 Task: Research Airbnb accommodation in Takum, Nigeria from 12th  December, 2023 to 15th December, 2023 for 3 adults.2 bedrooms having 3 beds and 1 bathroom. Property type can be flat. Look for 5 properties as per requirement.
Action: Mouse moved to (503, 92)
Screenshot: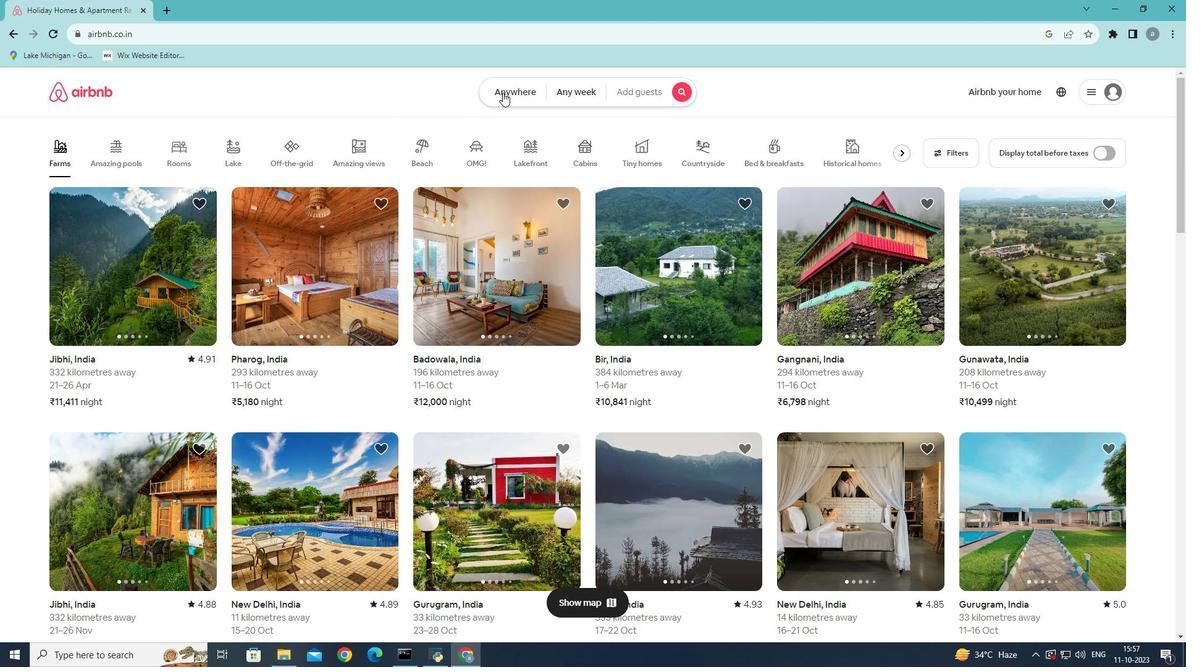 
Action: Mouse pressed left at (503, 92)
Screenshot: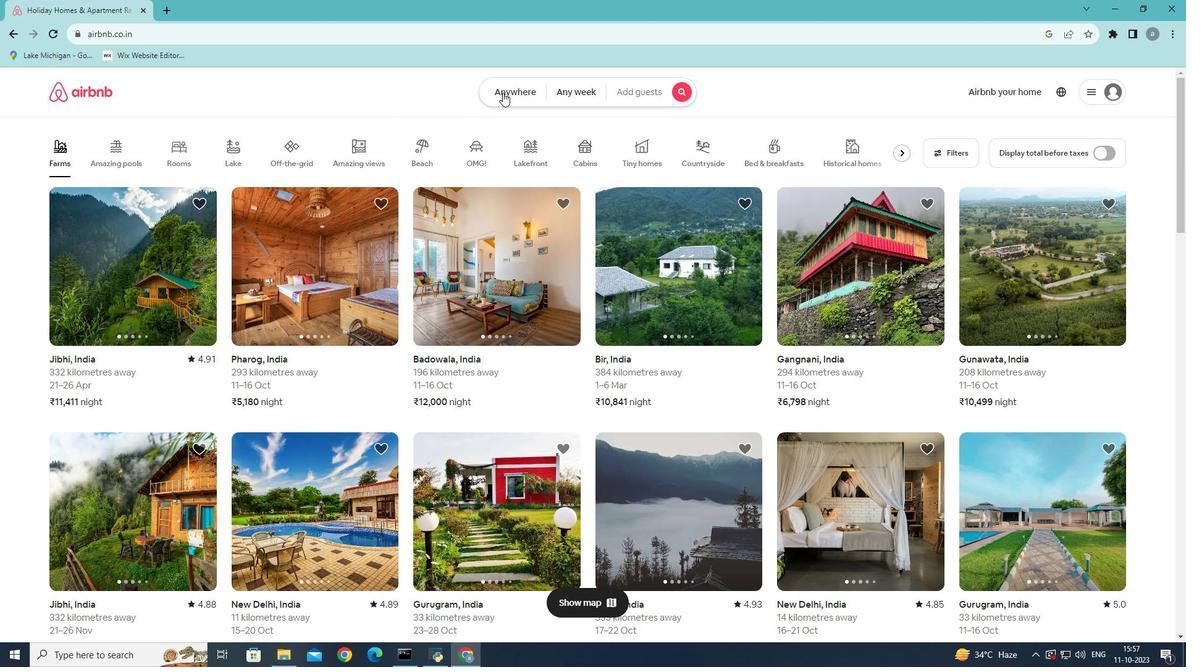 
Action: Mouse moved to (370, 144)
Screenshot: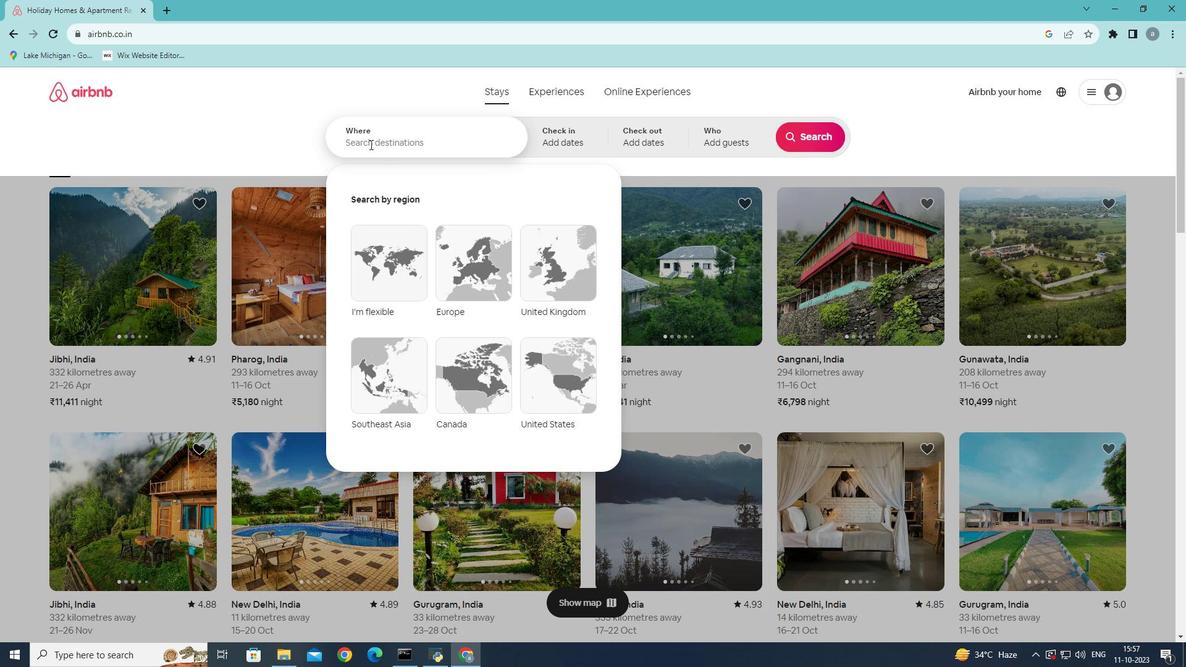 
Action: Mouse pressed left at (370, 144)
Screenshot: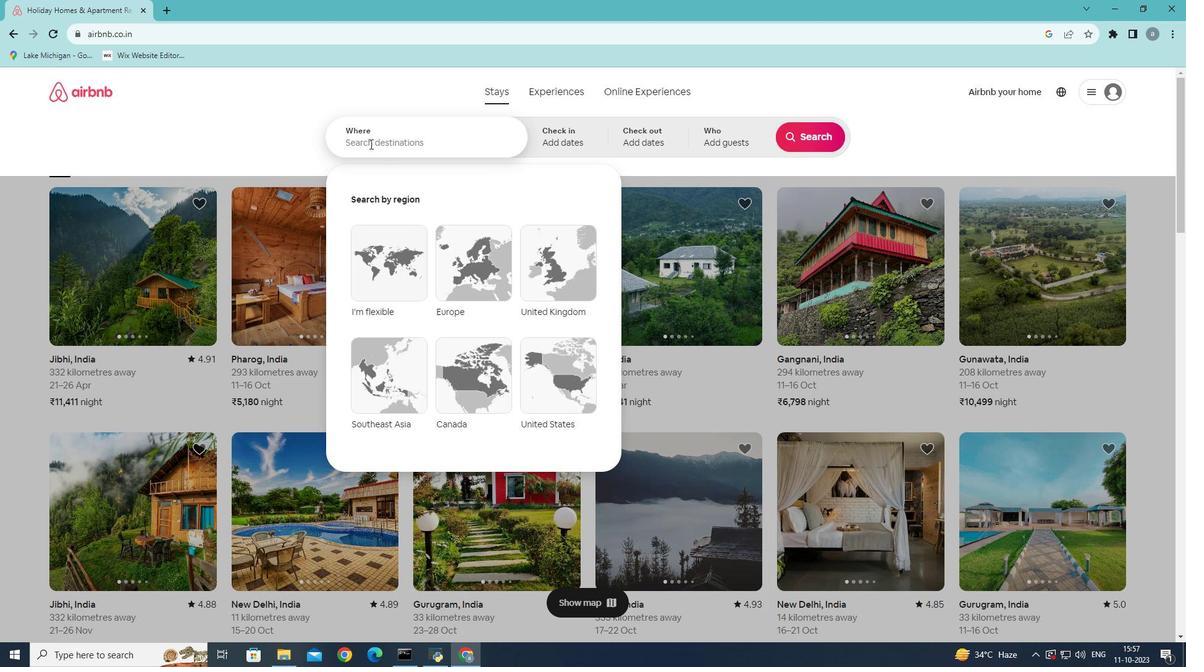 
Action: Mouse moved to (407, 163)
Screenshot: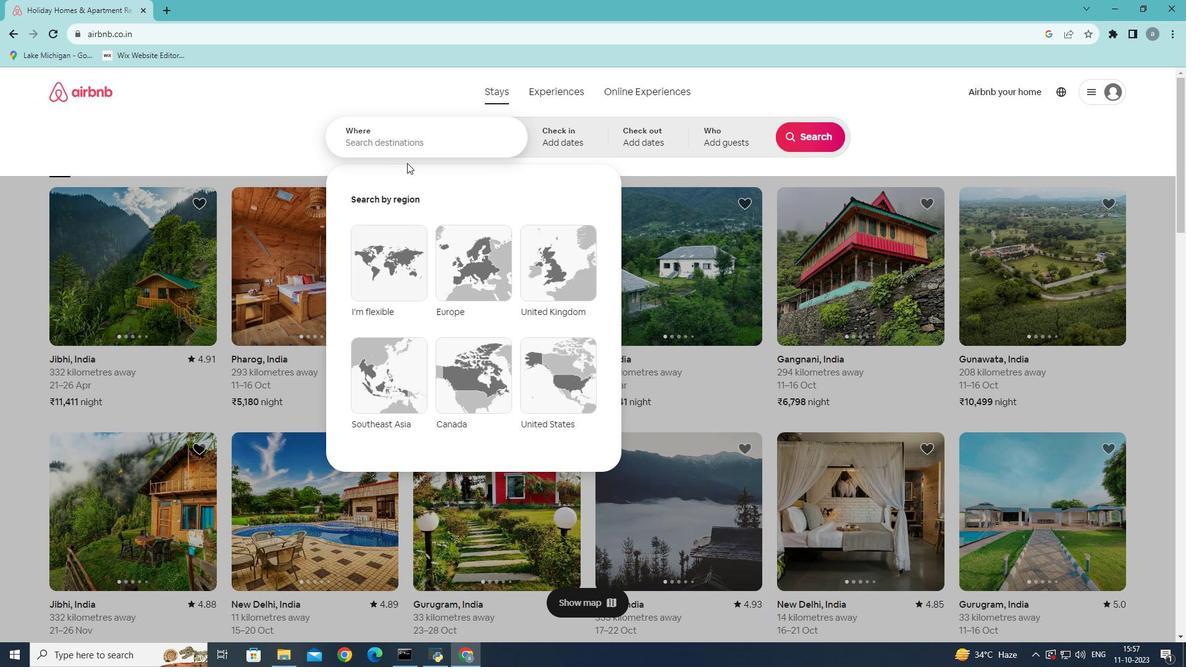 
Action: Key pressed <Key.shift><Key.shift><Key.shift><Key.shift><Key.shift><Key.shift><Key.shift><Key.shift><Key.shift><Key.shift><Key.shift><Key.shift><Key.shift><Key.shift><Key.shift><Key.shift><Key.shift><Key.shift><Key.shift><Key.shift><Key.shift><Key.shift>Takum,<Key.shift>Nigeri
Screenshot: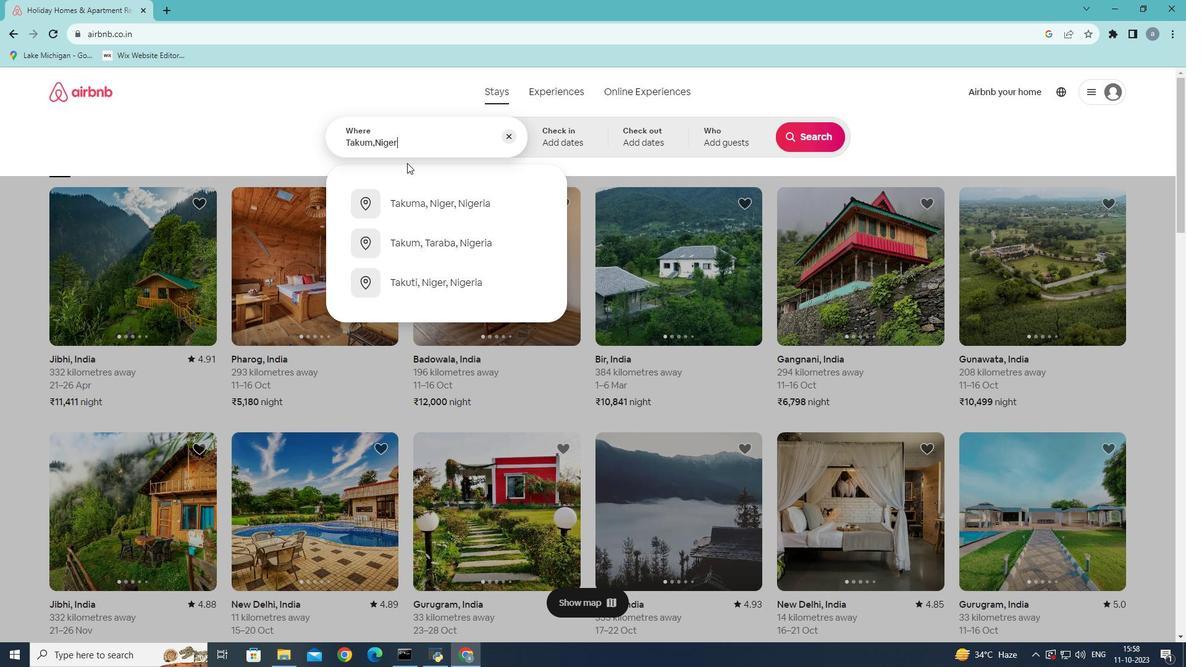
Action: Mouse moved to (444, 241)
Screenshot: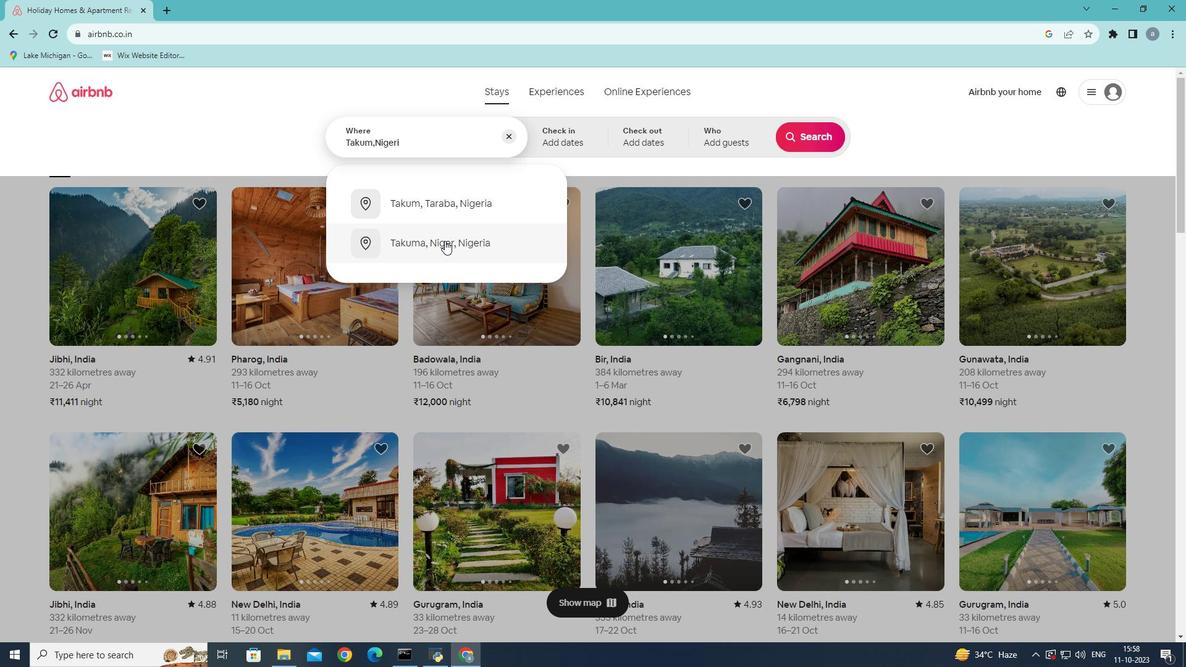 
Action: Mouse pressed left at (444, 241)
Screenshot: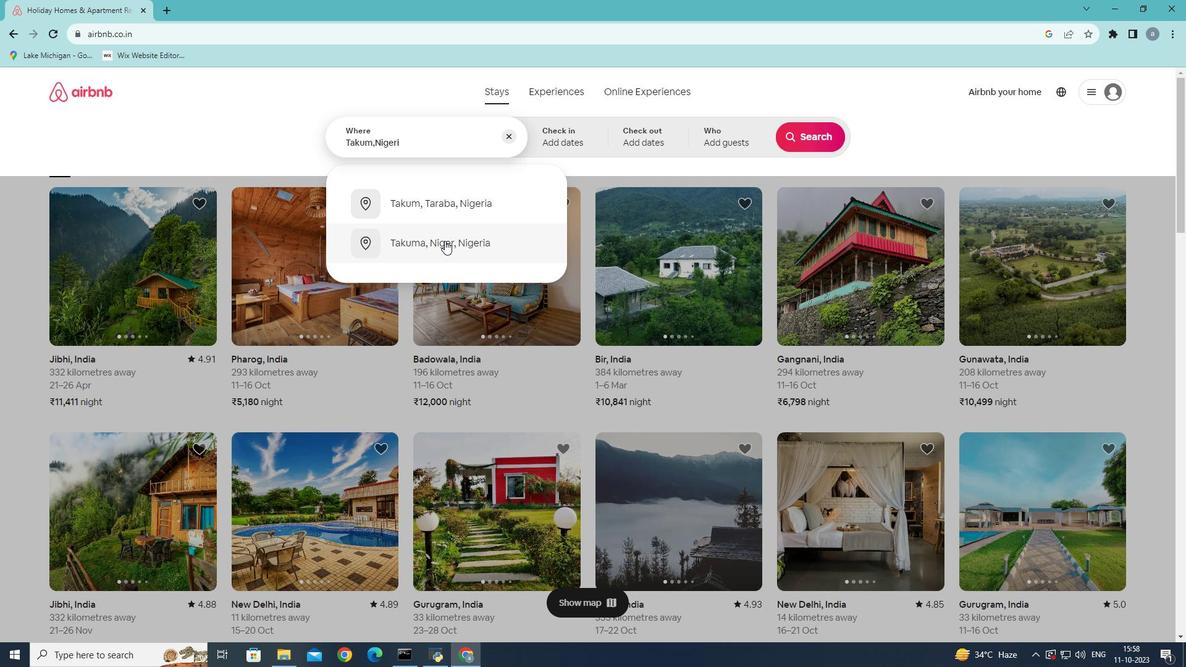 
Action: Mouse moved to (808, 233)
Screenshot: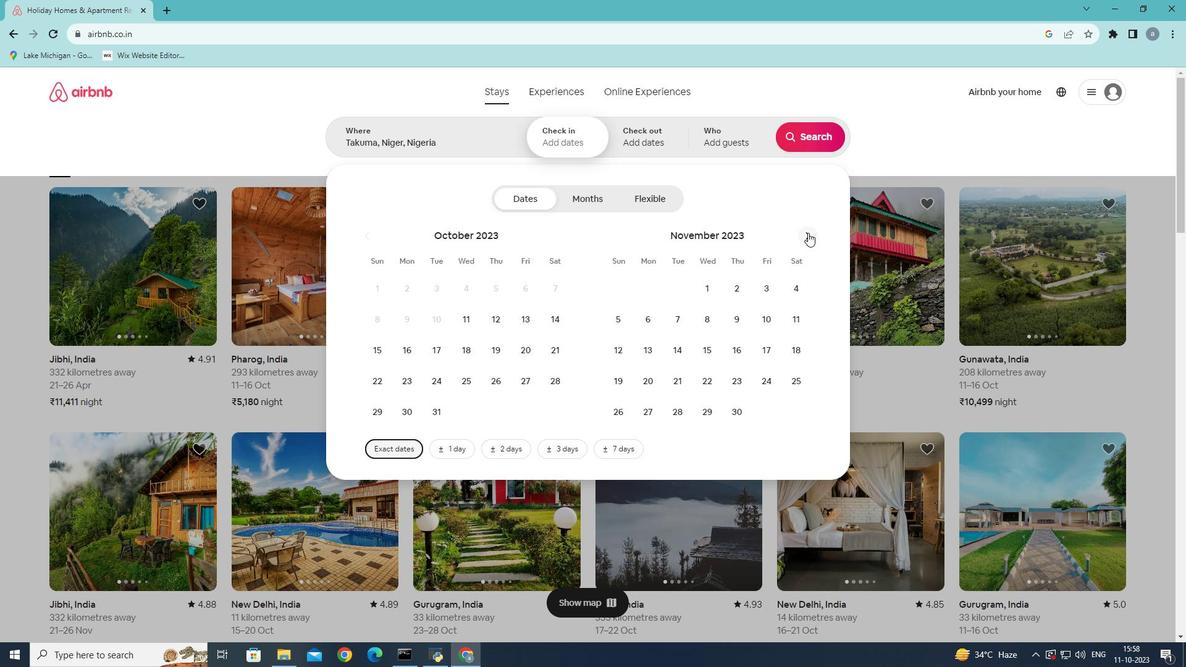 
Action: Mouse pressed left at (808, 233)
Screenshot: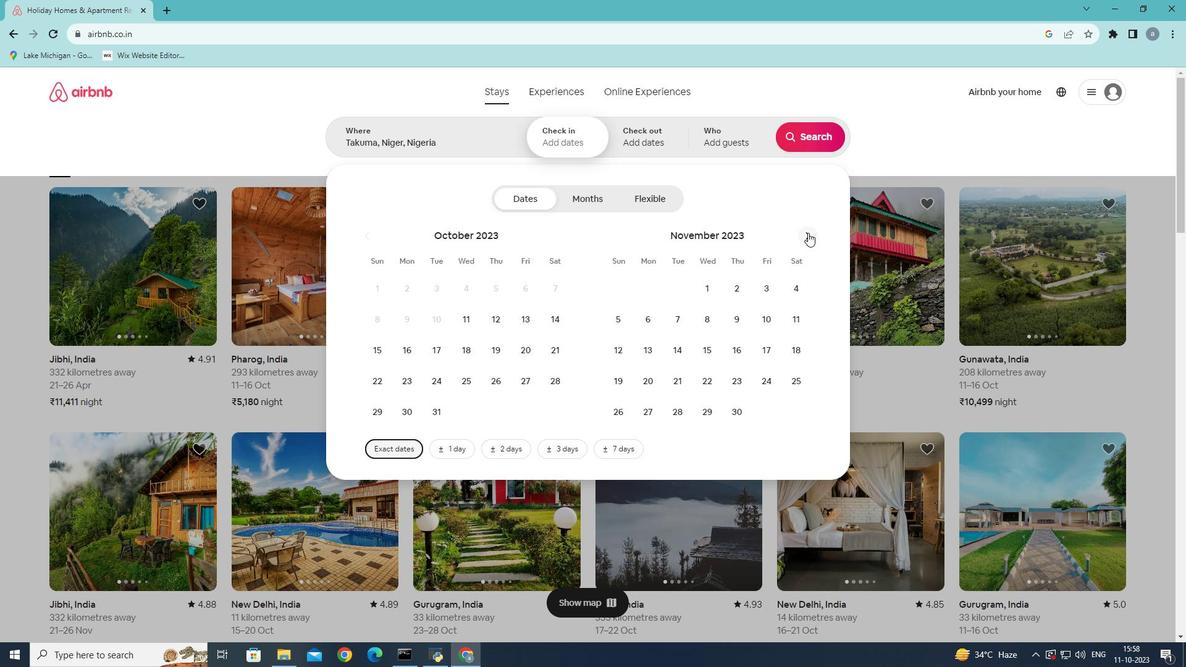 
Action: Mouse moved to (674, 349)
Screenshot: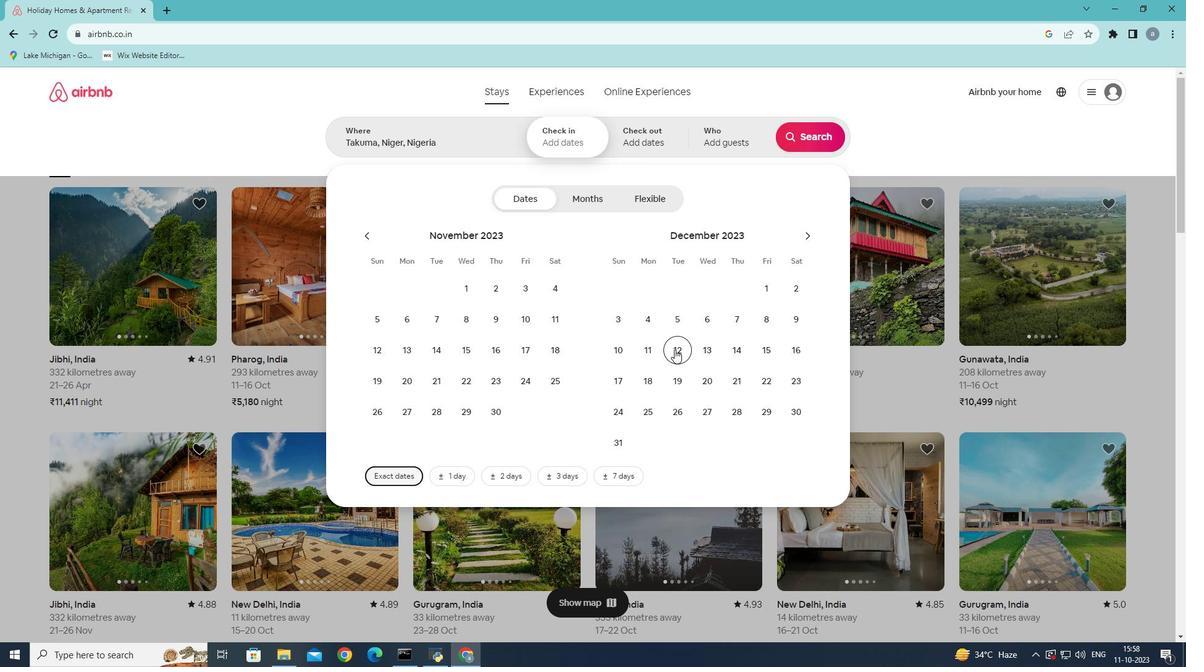 
Action: Mouse pressed left at (674, 349)
Screenshot: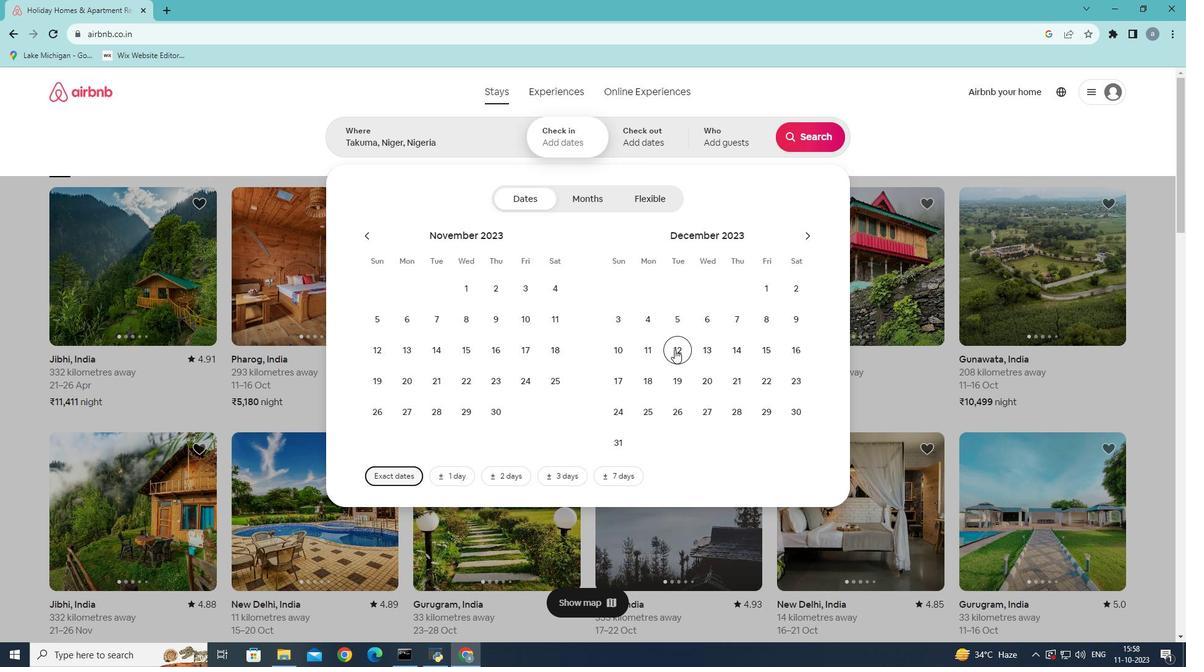 
Action: Mouse moved to (761, 347)
Screenshot: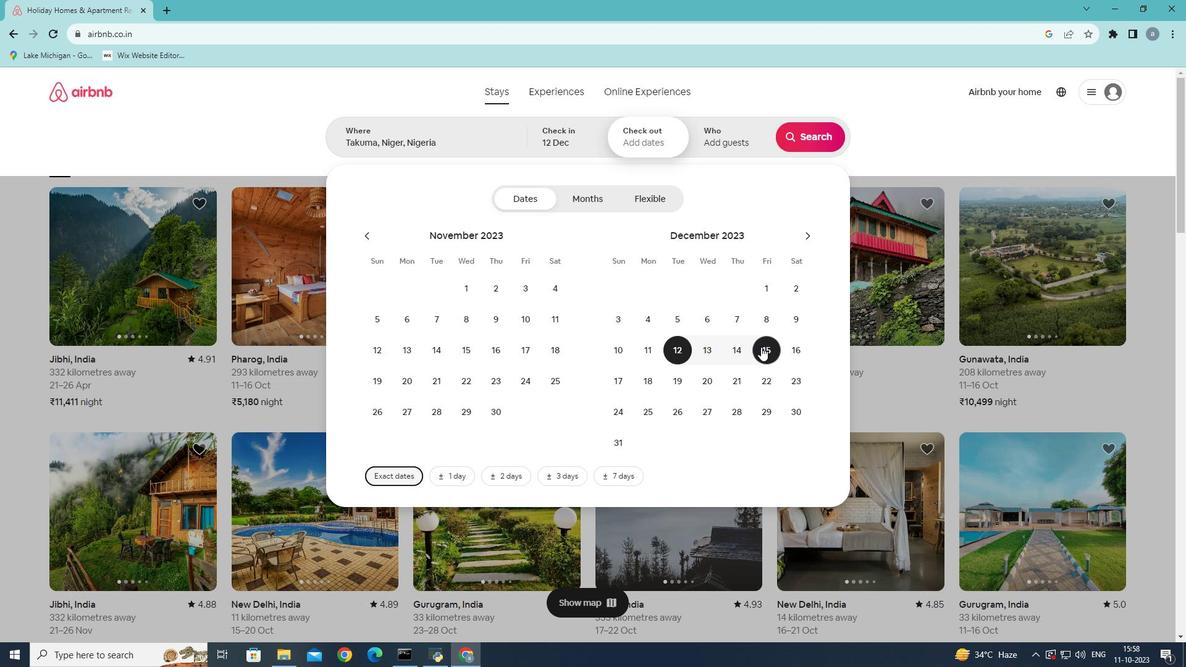 
Action: Mouse pressed left at (761, 347)
Screenshot: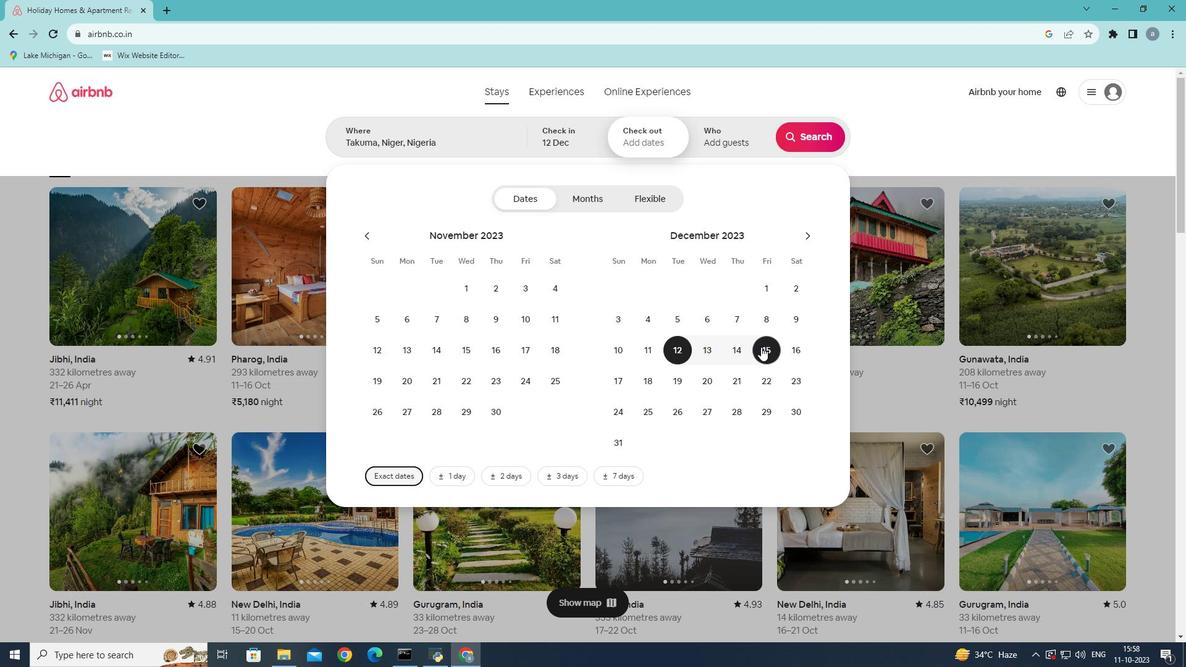 
Action: Mouse moved to (744, 145)
Screenshot: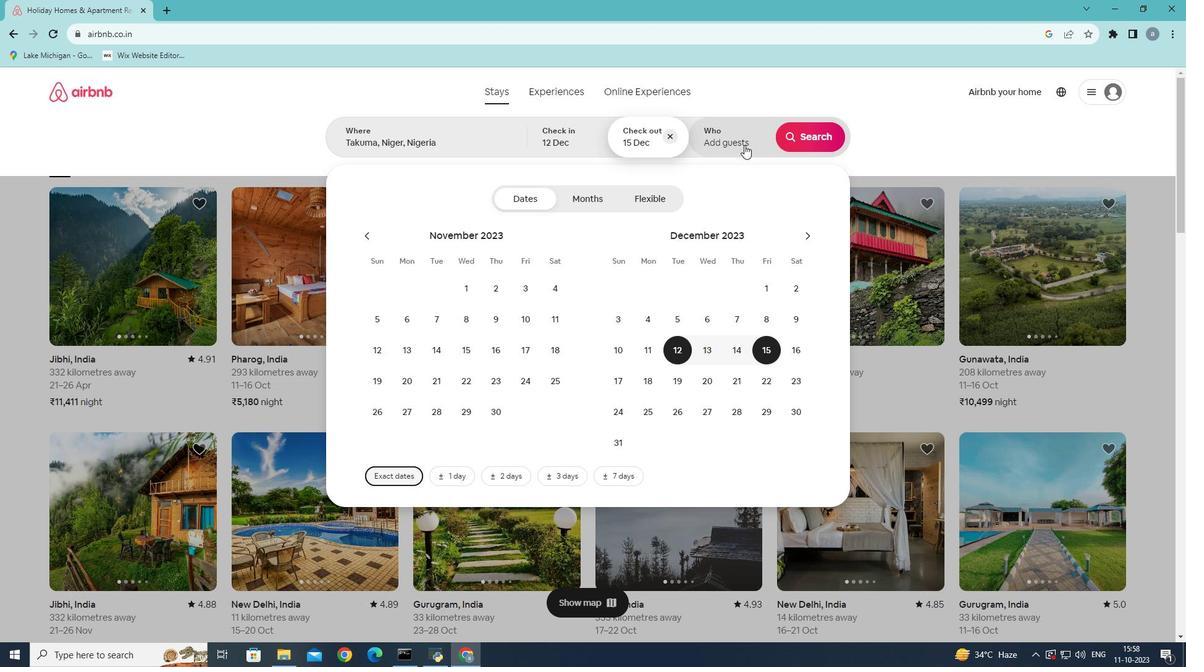 
Action: Mouse pressed left at (744, 145)
Screenshot: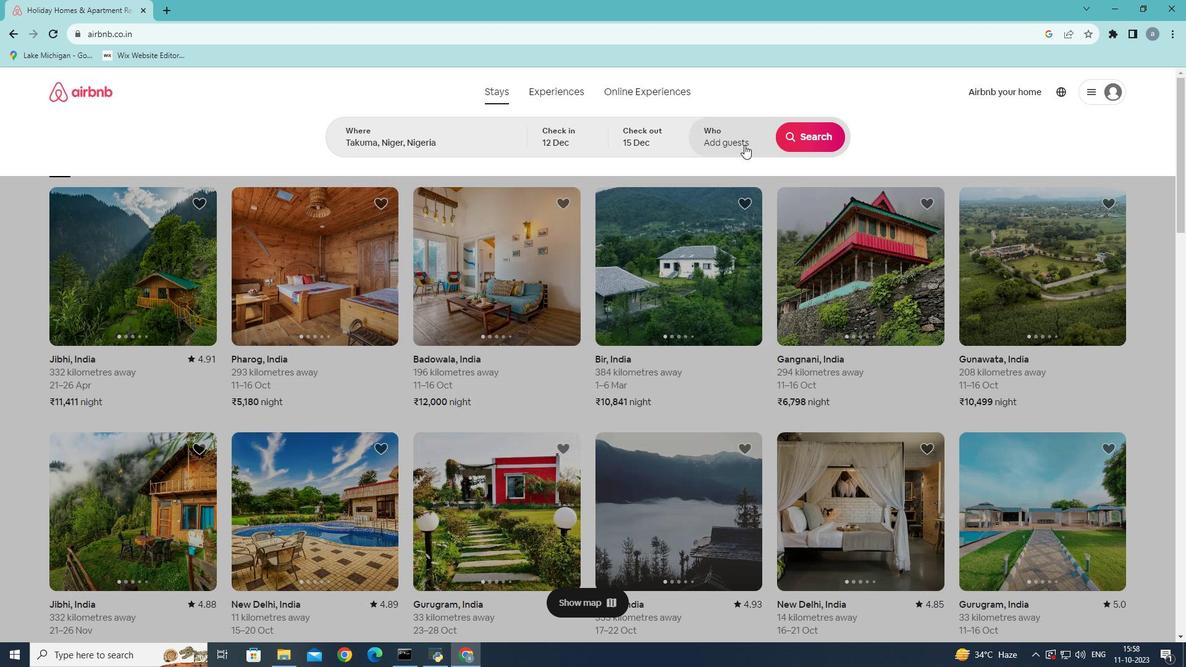 
Action: Mouse moved to (811, 199)
Screenshot: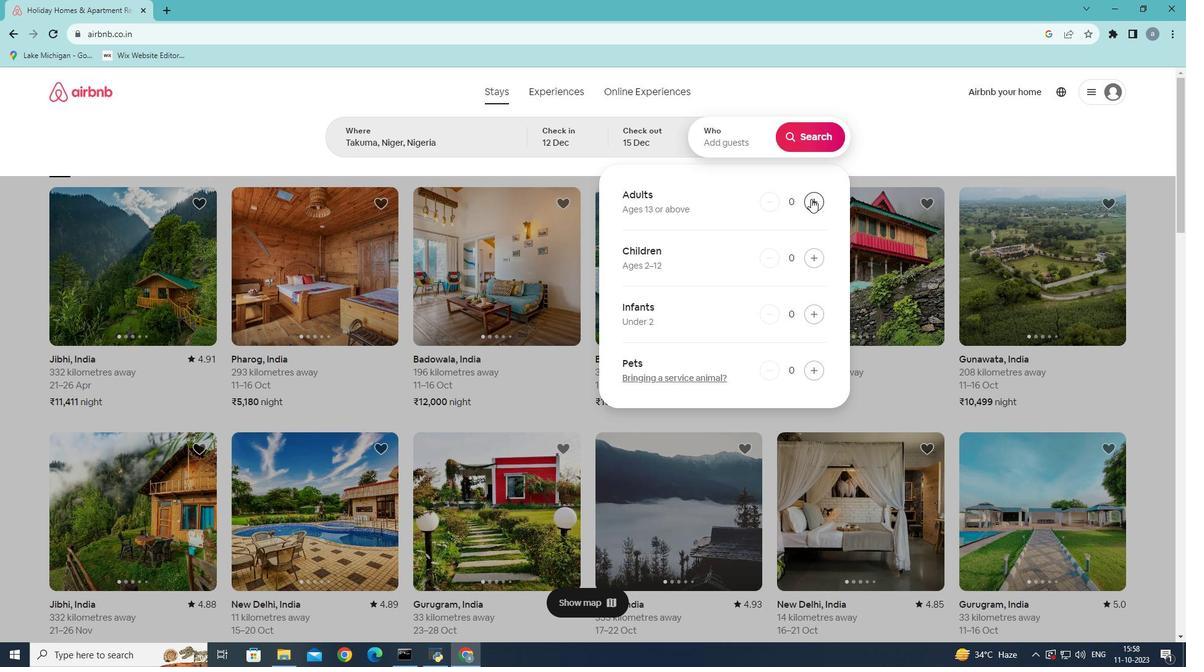 
Action: Mouse pressed left at (811, 199)
Screenshot: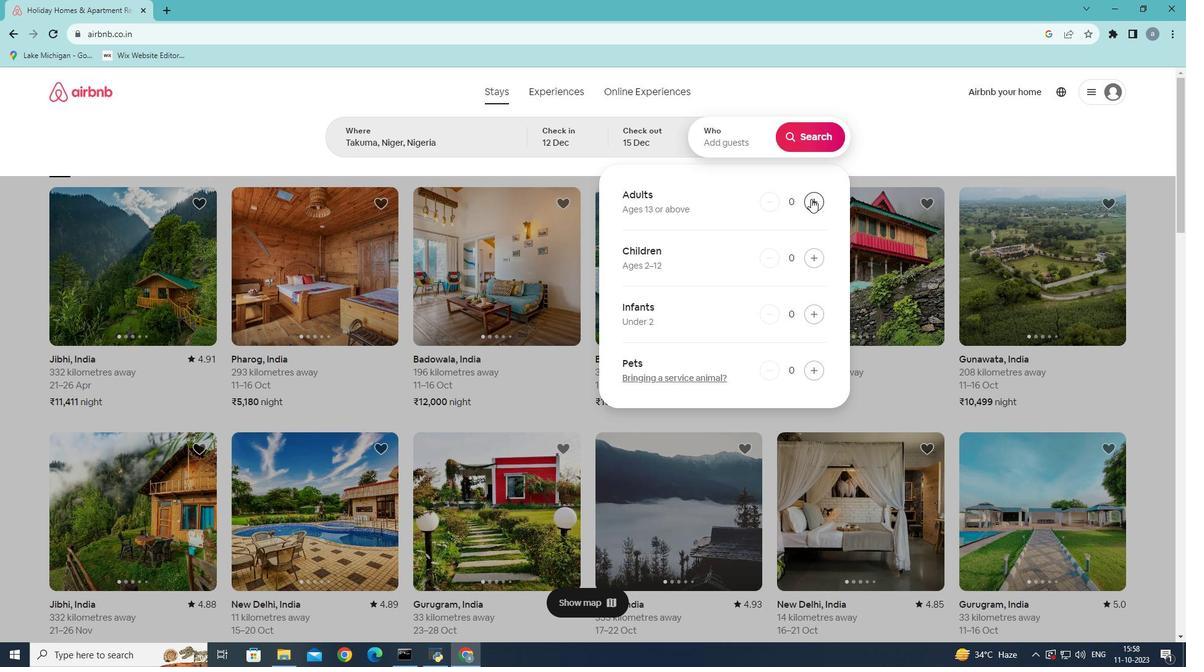 
Action: Mouse moved to (811, 199)
Screenshot: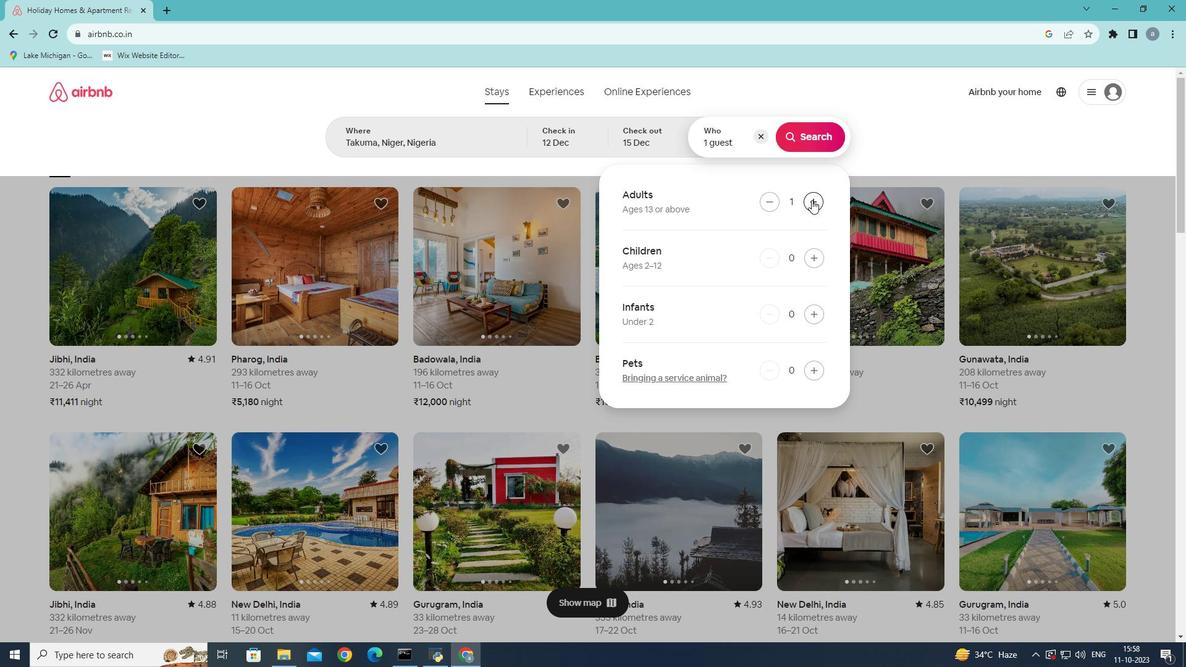 
Action: Mouse pressed left at (811, 199)
Screenshot: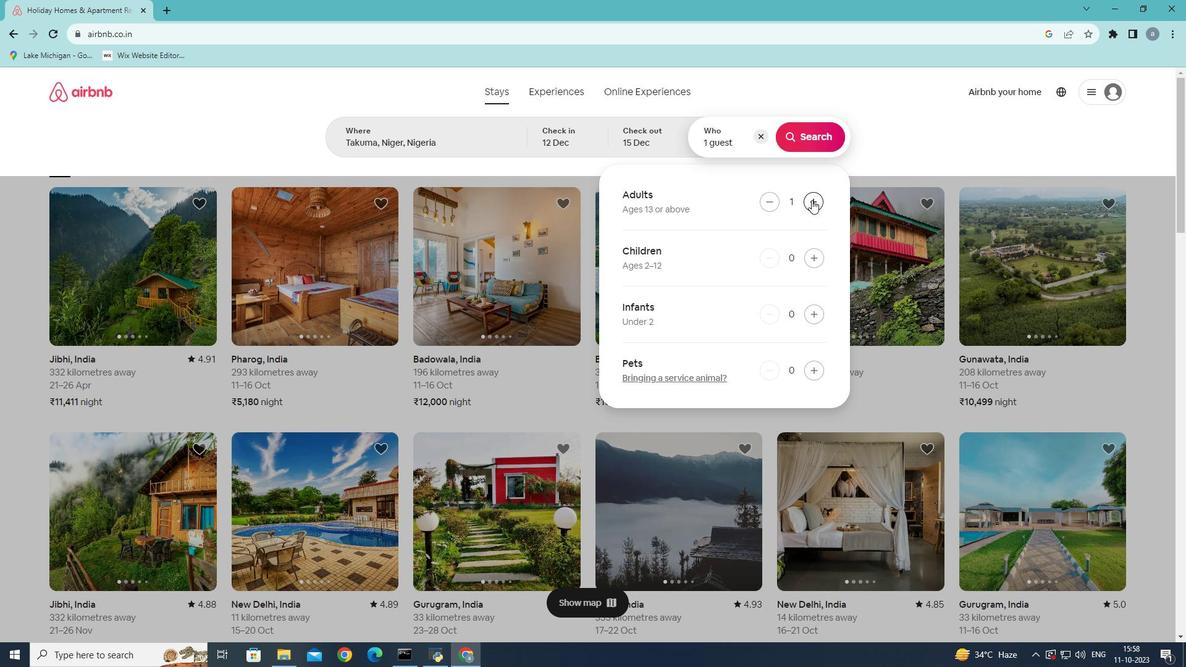 
Action: Mouse moved to (812, 200)
Screenshot: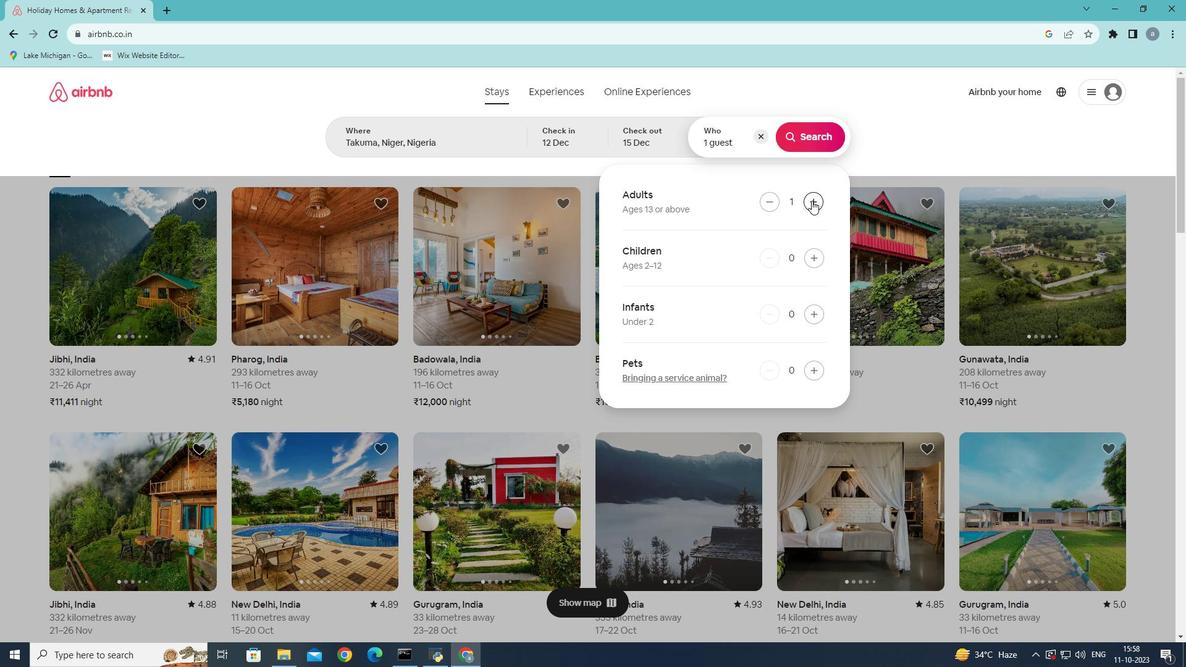 
Action: Mouse pressed left at (812, 200)
Screenshot: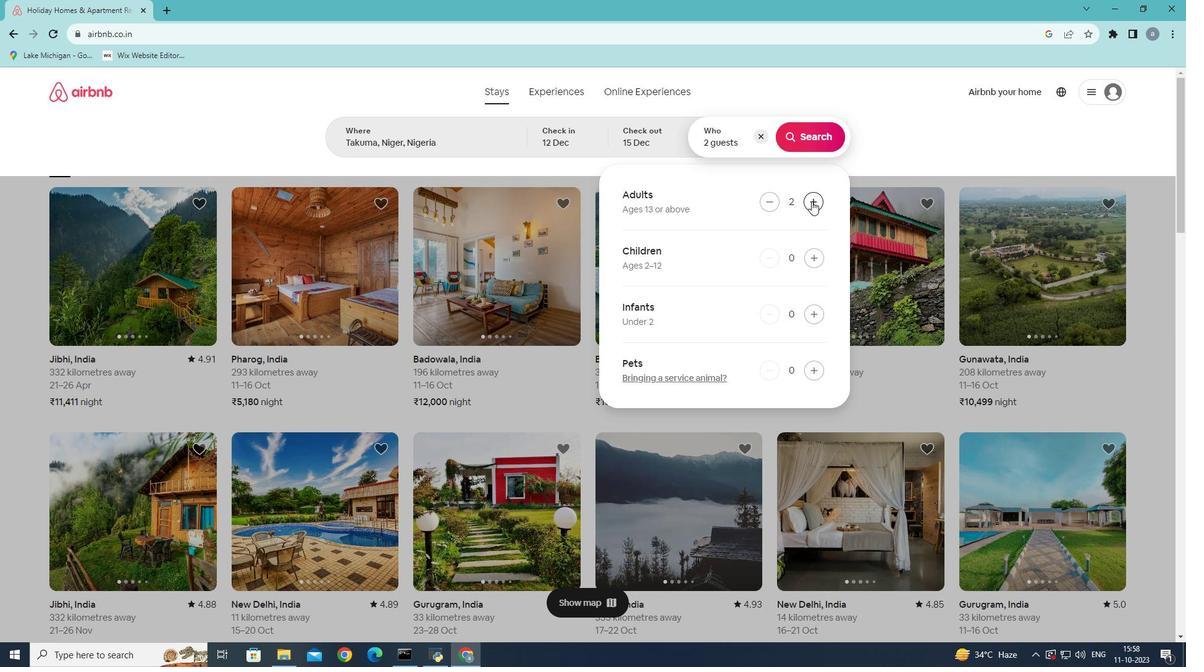 
Action: Mouse moved to (816, 144)
Screenshot: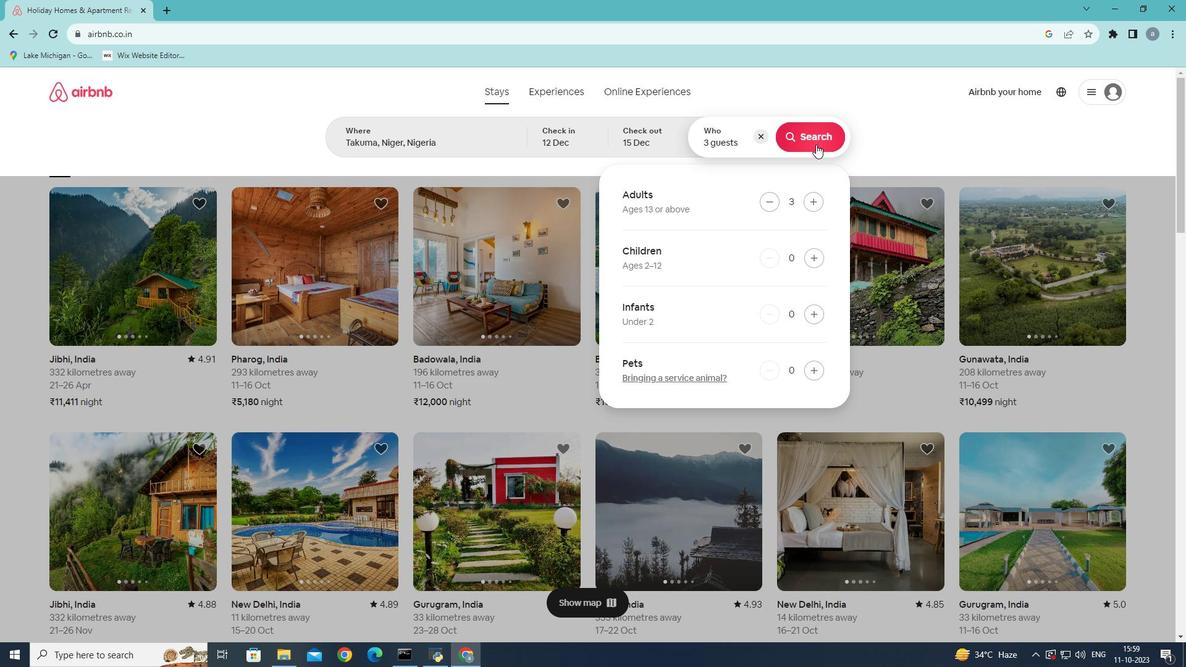 
Action: Mouse pressed left at (816, 144)
Screenshot: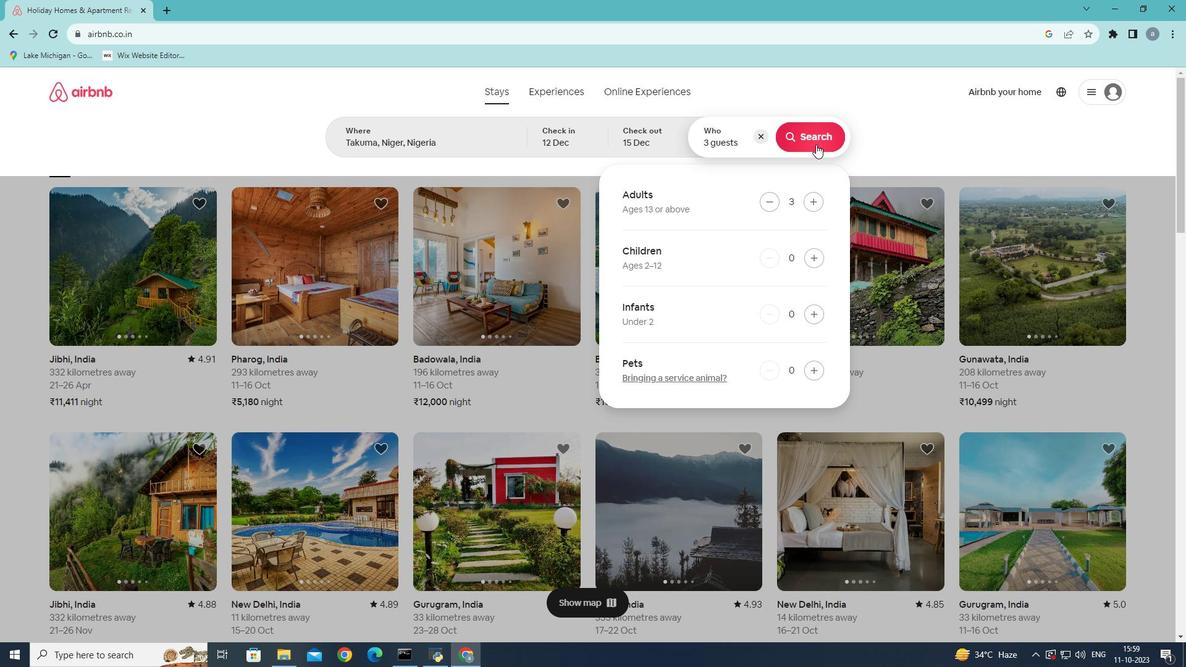 
Action: Mouse moved to (988, 139)
Screenshot: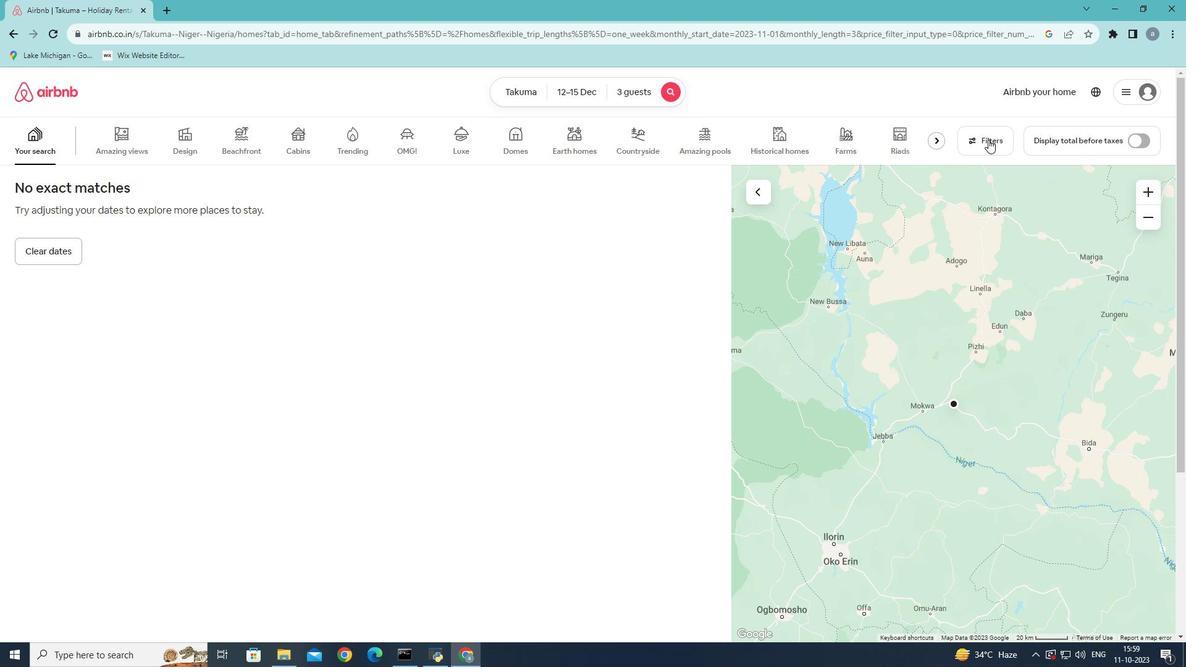 
Action: Mouse pressed left at (988, 139)
Screenshot: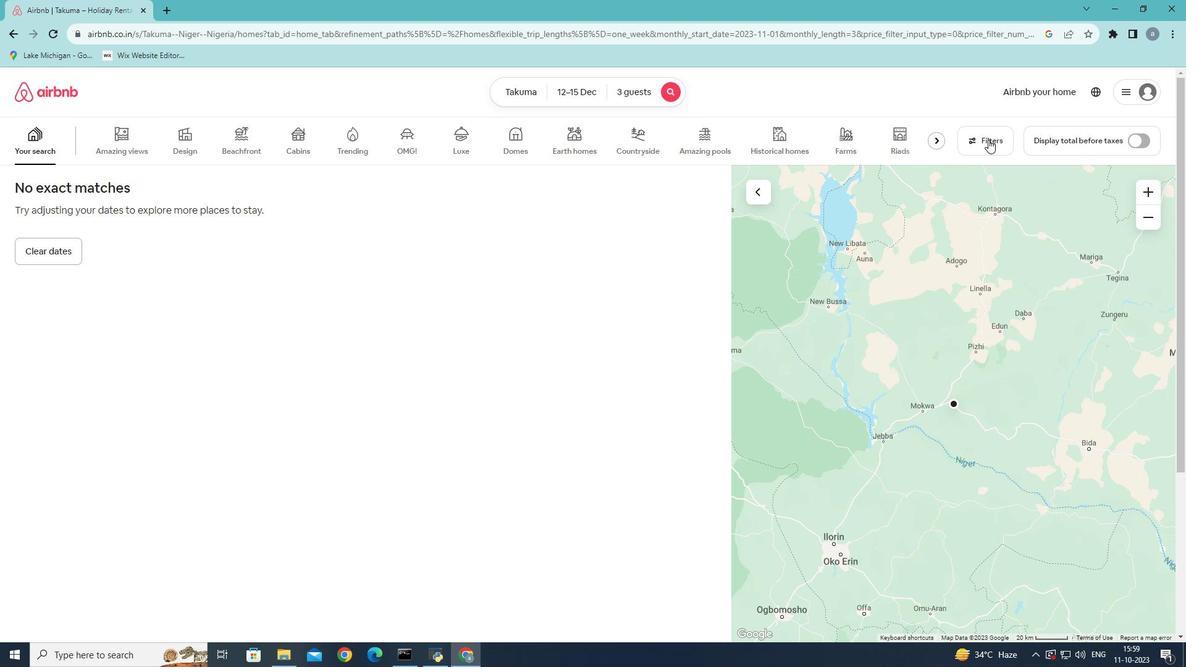 
Action: Mouse moved to (692, 231)
Screenshot: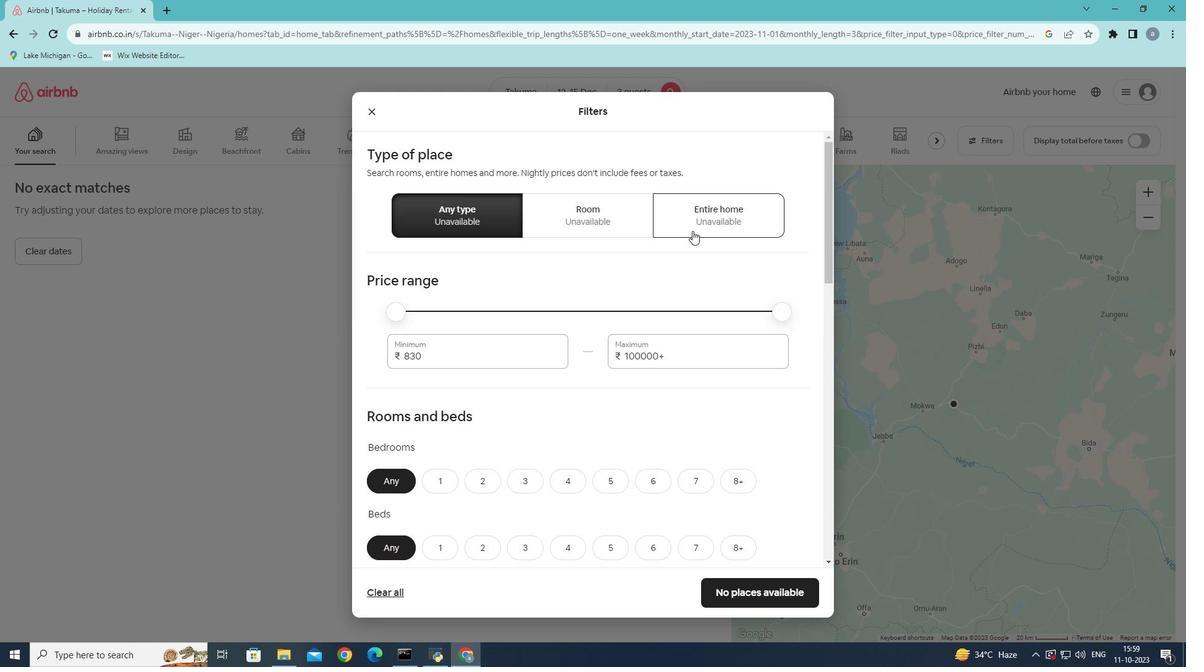 
Action: Mouse scrolled (692, 230) with delta (0, 0)
Screenshot: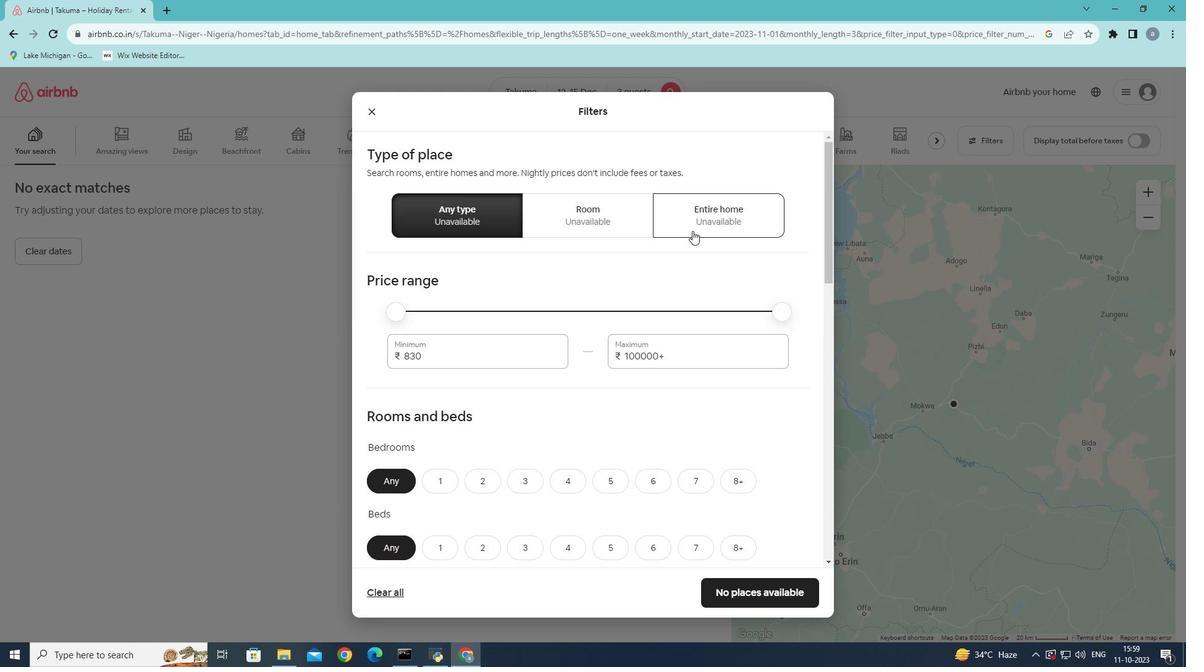 
Action: Mouse scrolled (692, 230) with delta (0, 0)
Screenshot: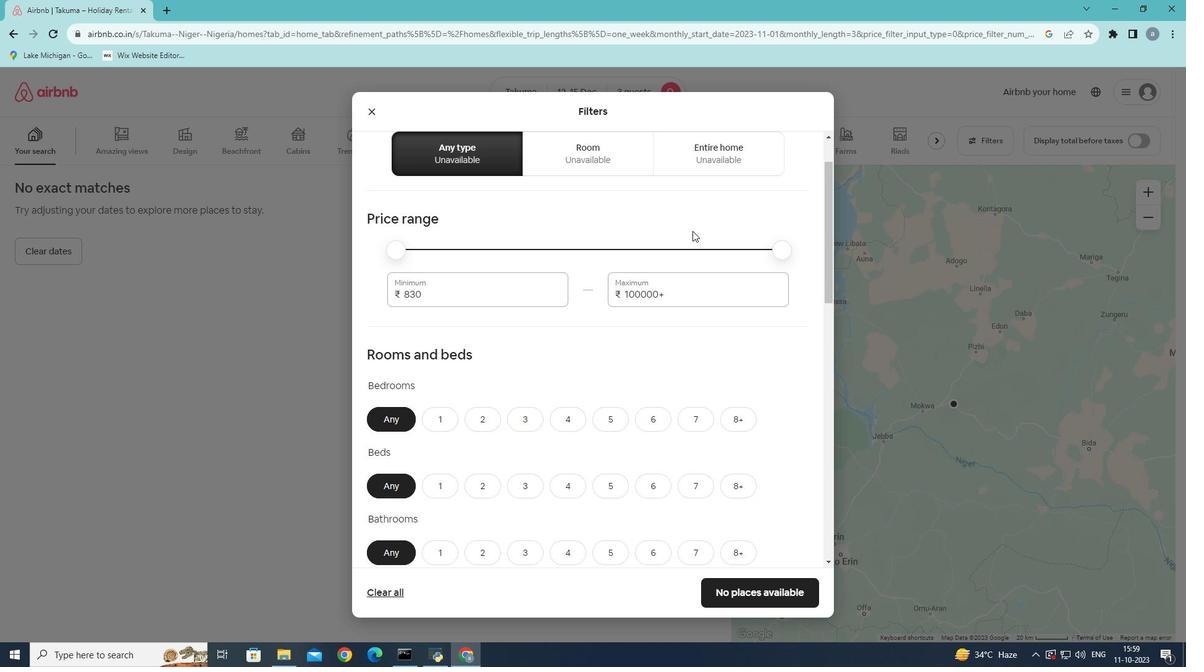 
Action: Mouse moved to (571, 357)
Screenshot: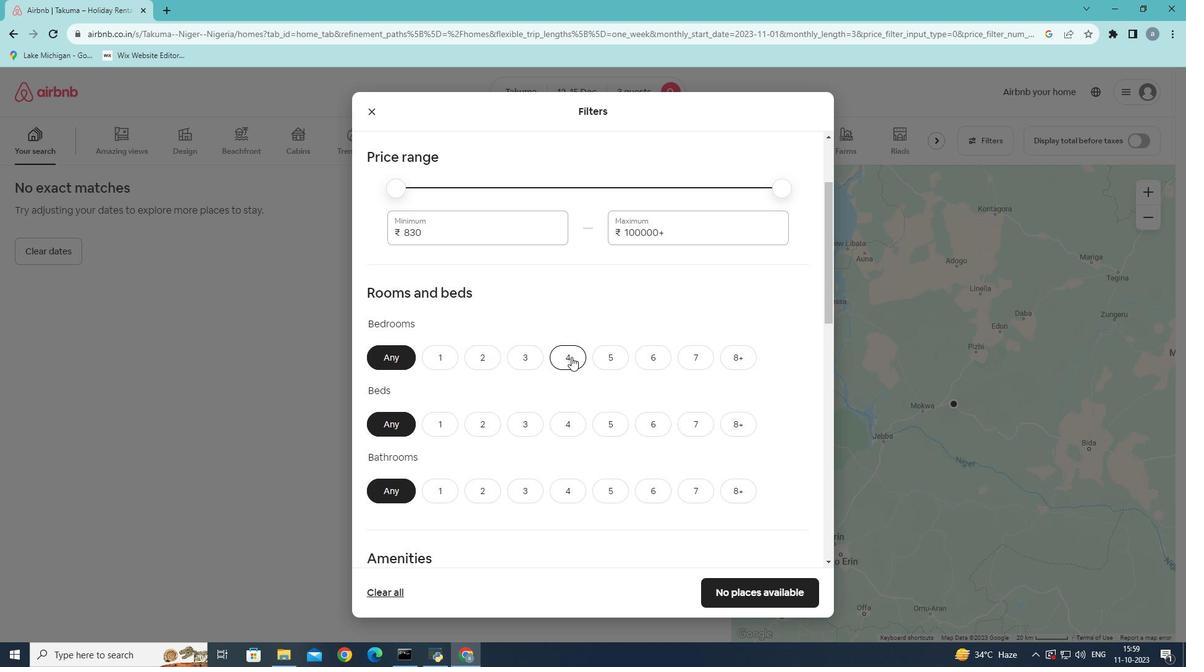
Action: Mouse scrolled (571, 356) with delta (0, 0)
Screenshot: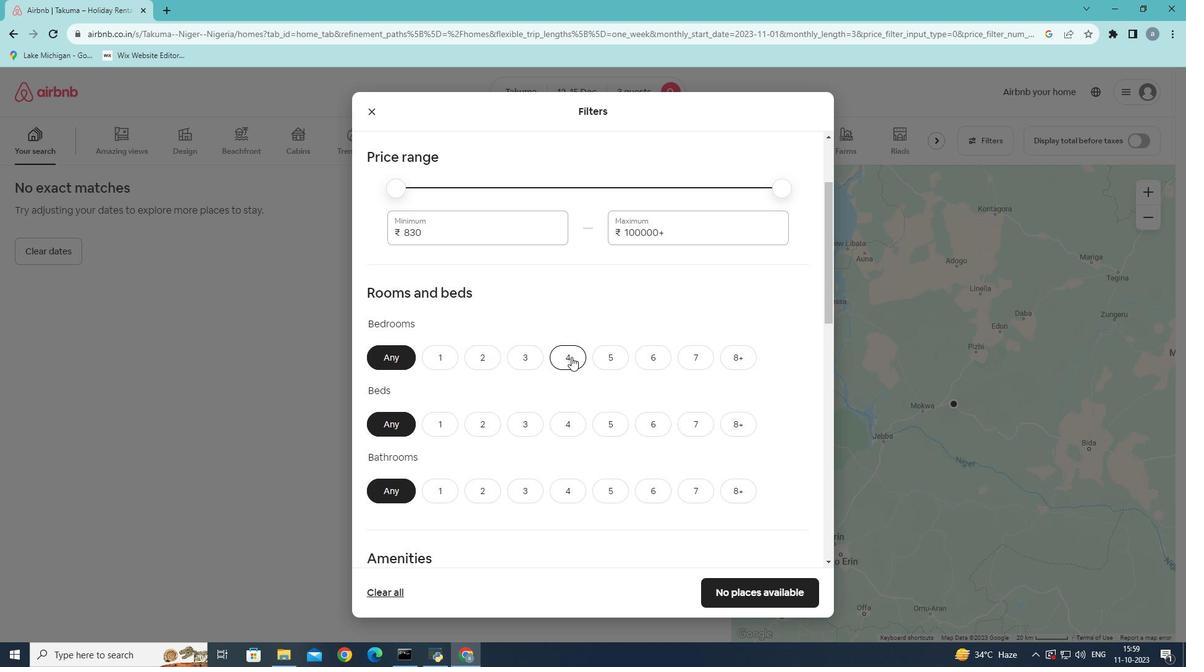 
Action: Mouse moved to (478, 298)
Screenshot: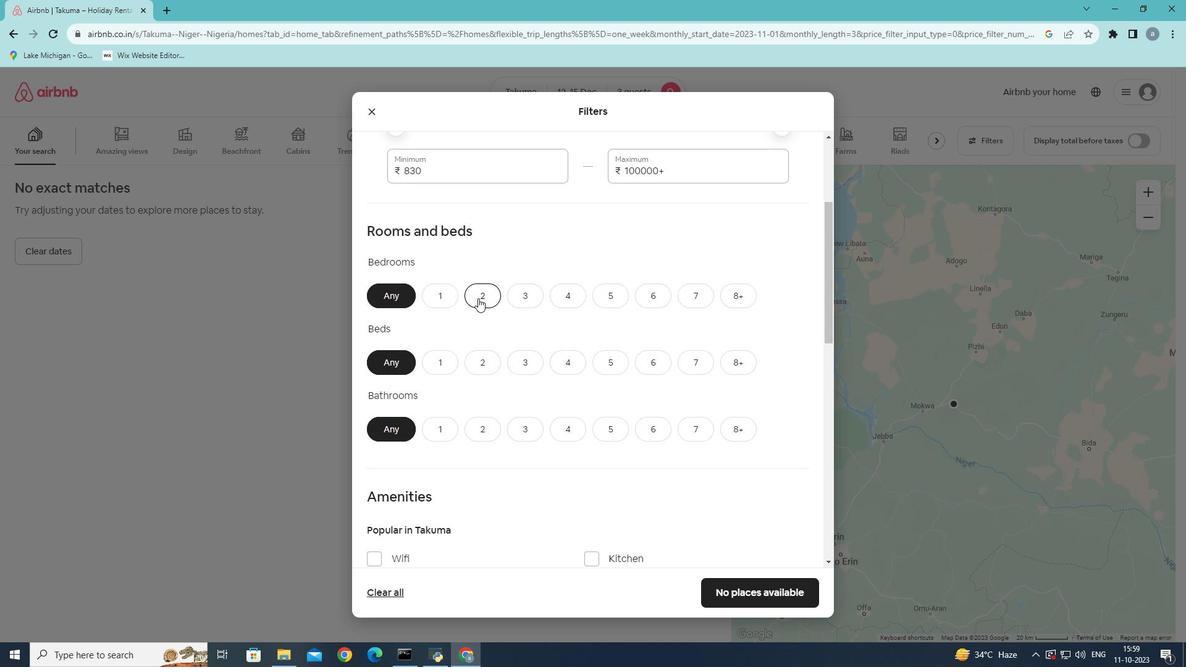 
Action: Mouse pressed left at (478, 298)
Screenshot: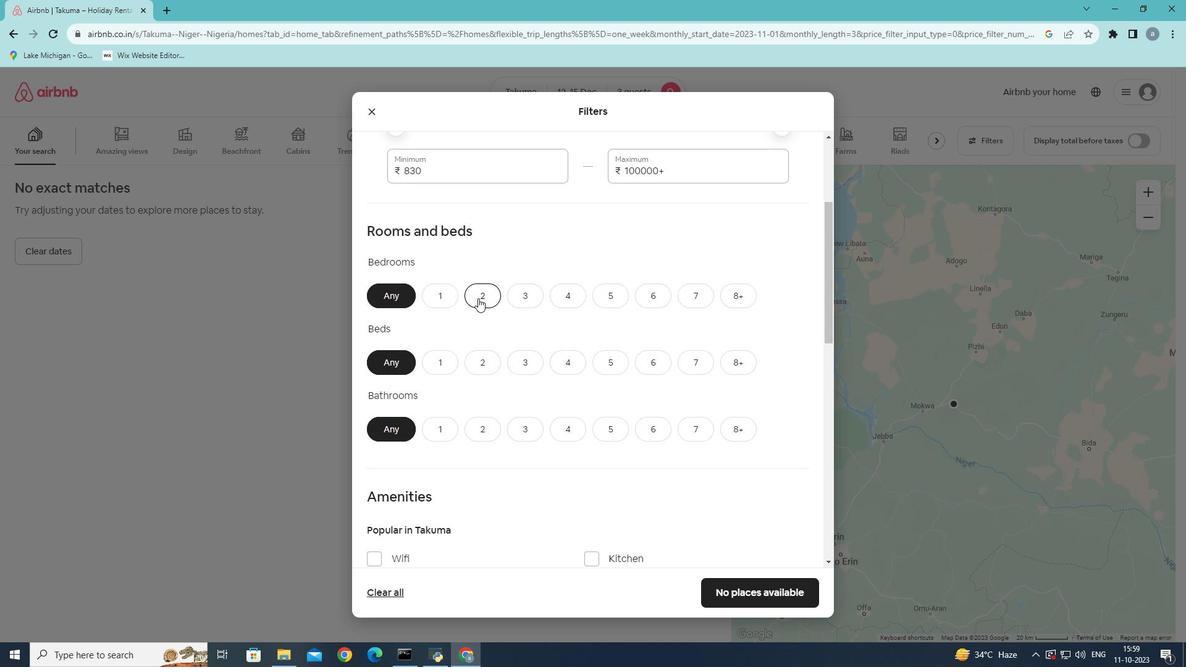 
Action: Mouse moved to (523, 357)
Screenshot: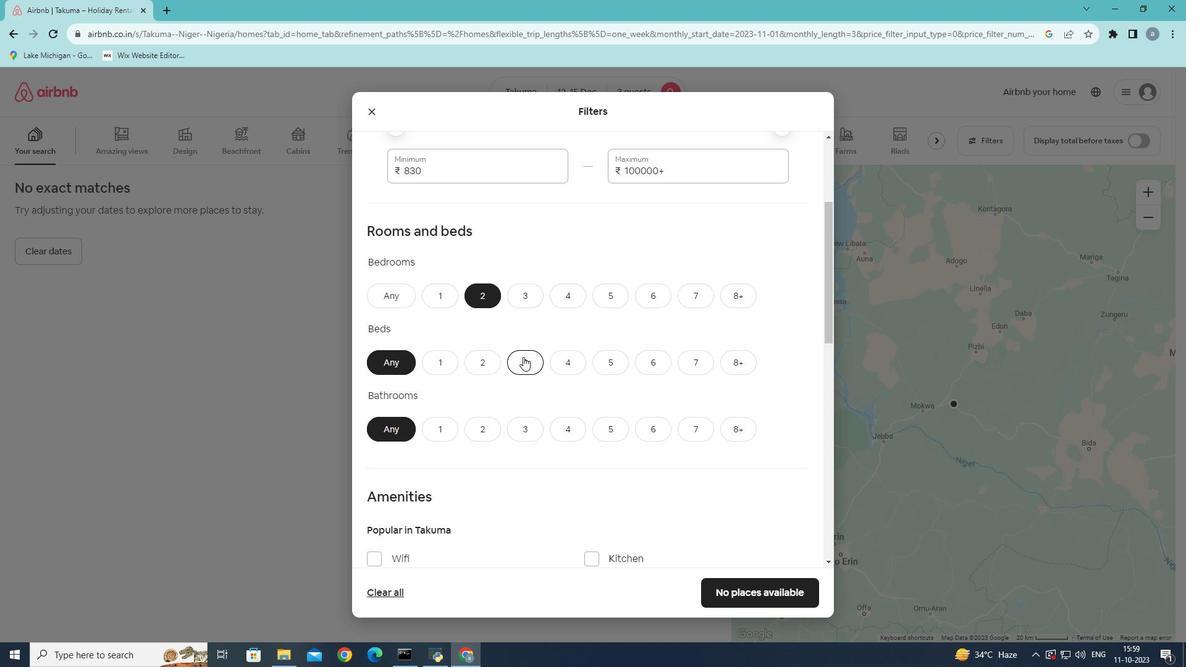 
Action: Mouse pressed left at (523, 357)
Screenshot: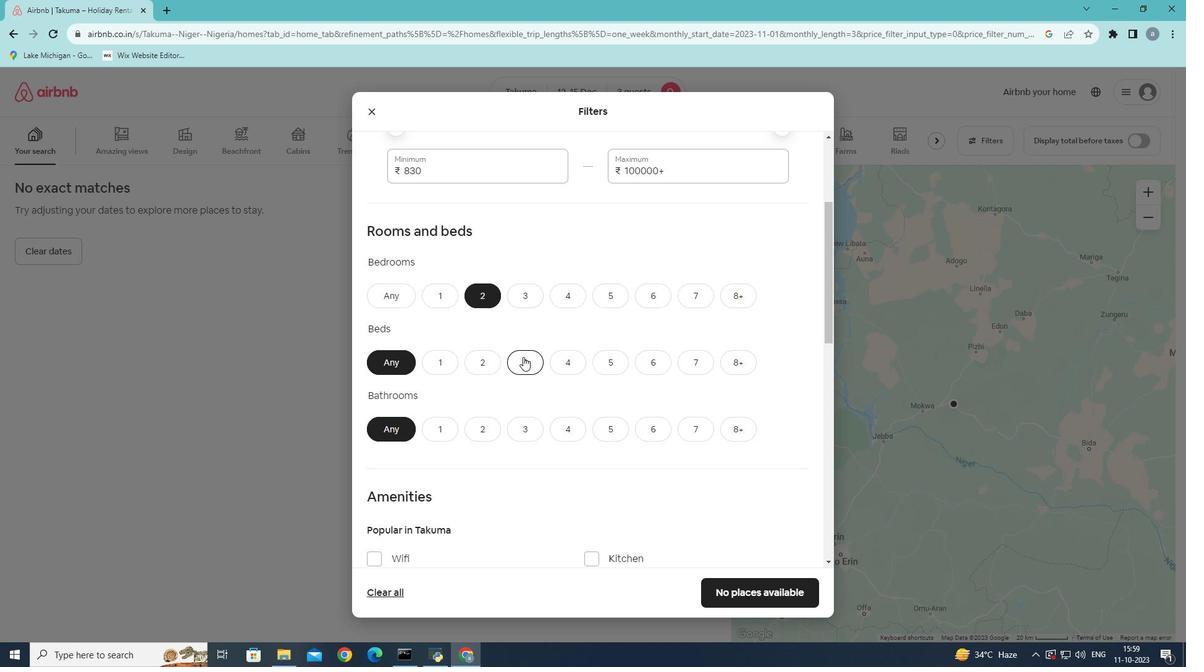 
Action: Mouse moved to (442, 428)
Screenshot: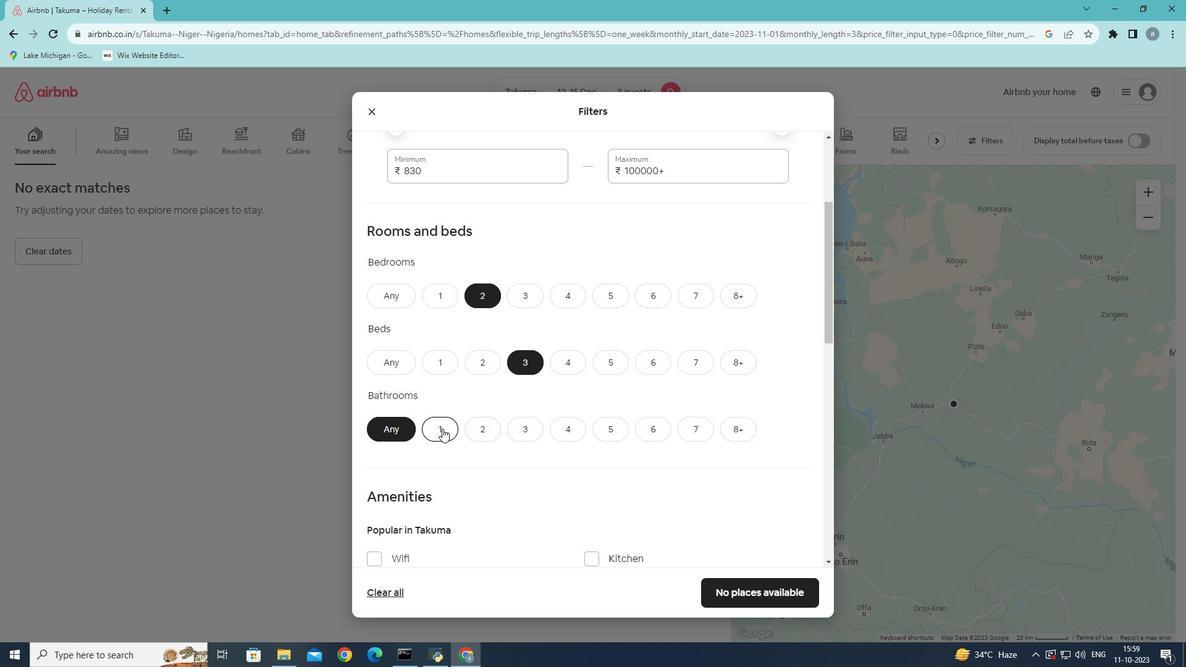 
Action: Mouse pressed left at (442, 428)
Screenshot: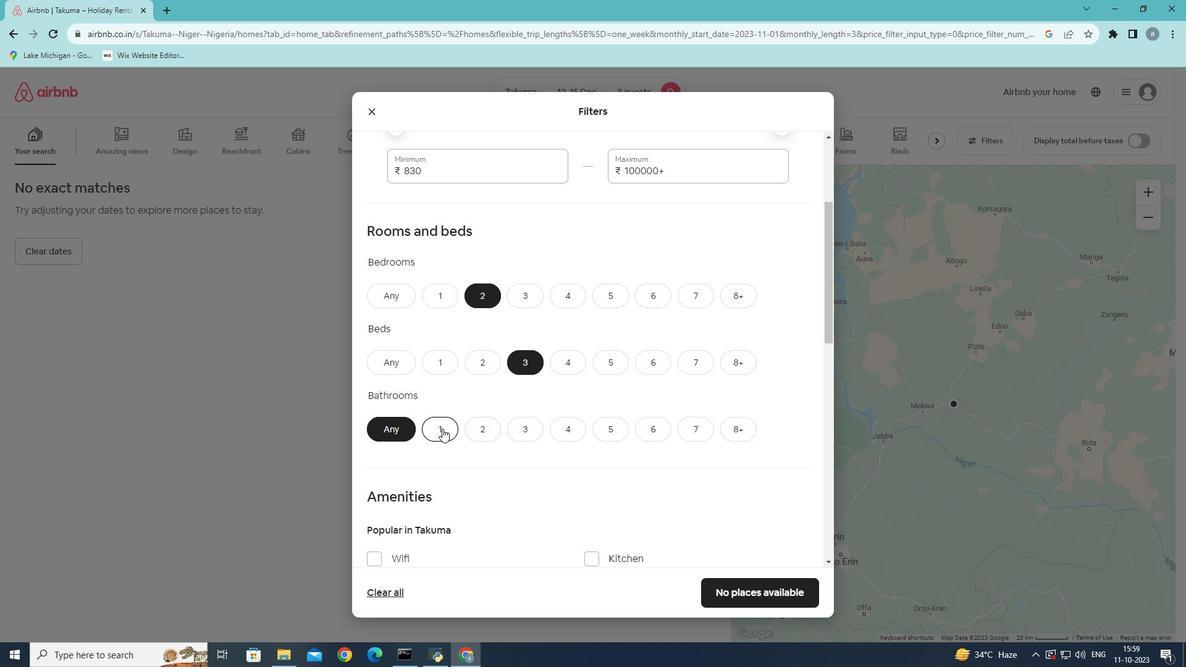 
Action: Mouse moved to (563, 401)
Screenshot: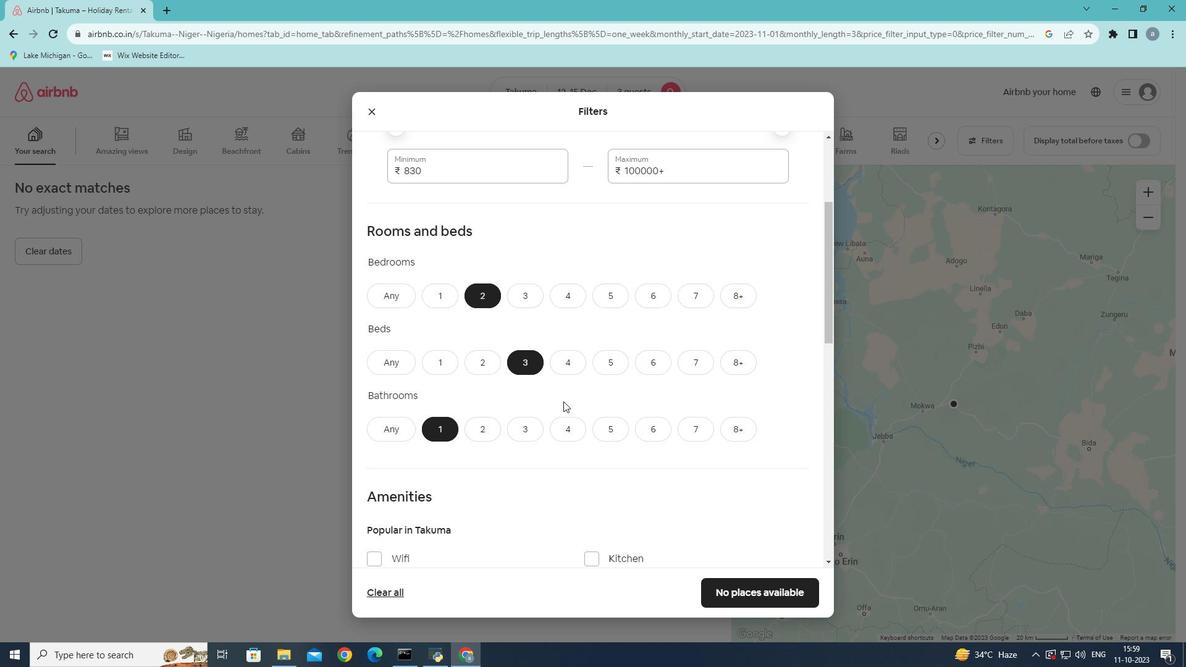 
Action: Mouse scrolled (563, 401) with delta (0, 0)
Screenshot: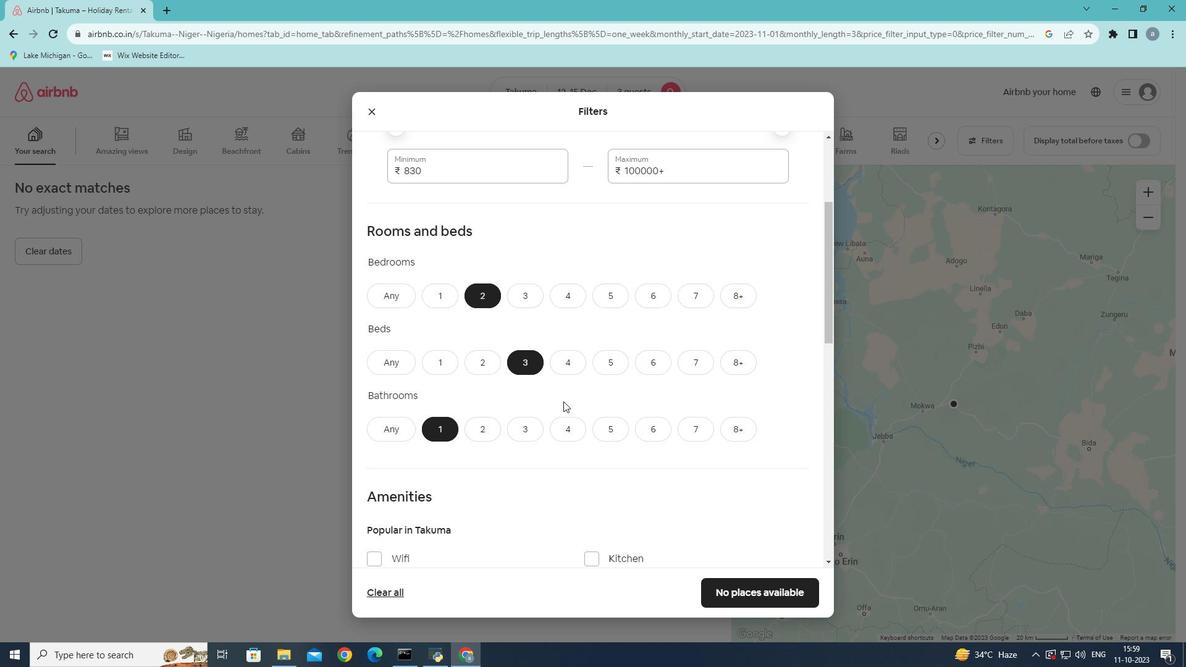 
Action: Mouse scrolled (563, 401) with delta (0, 0)
Screenshot: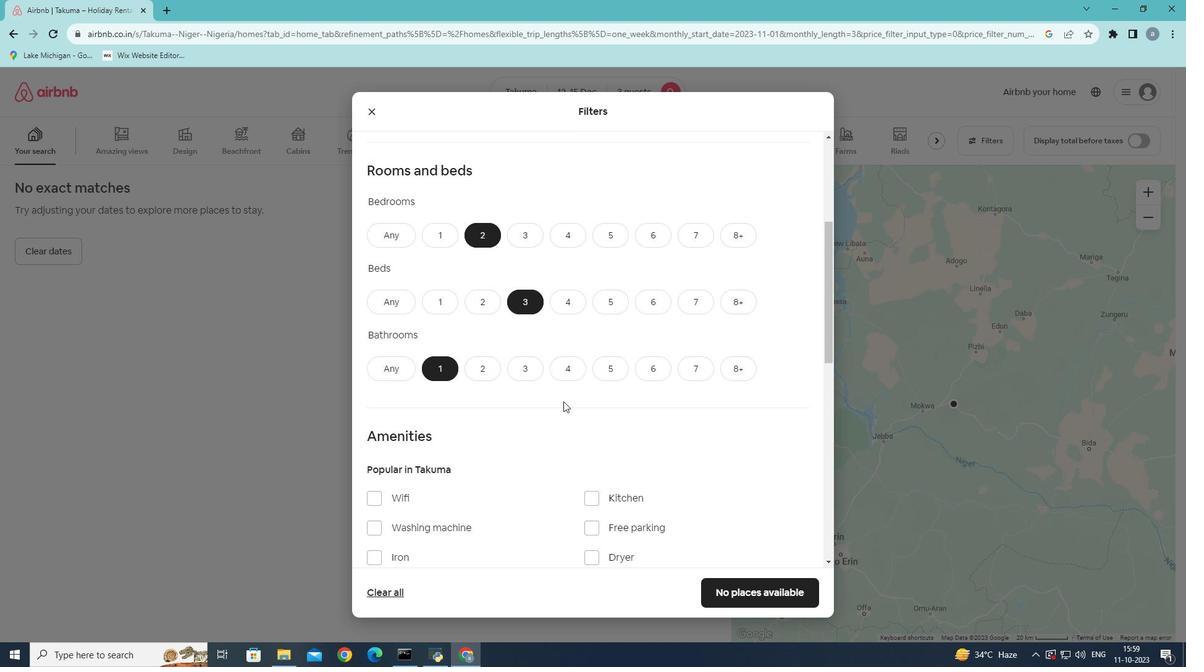 
Action: Mouse scrolled (563, 401) with delta (0, 0)
Screenshot: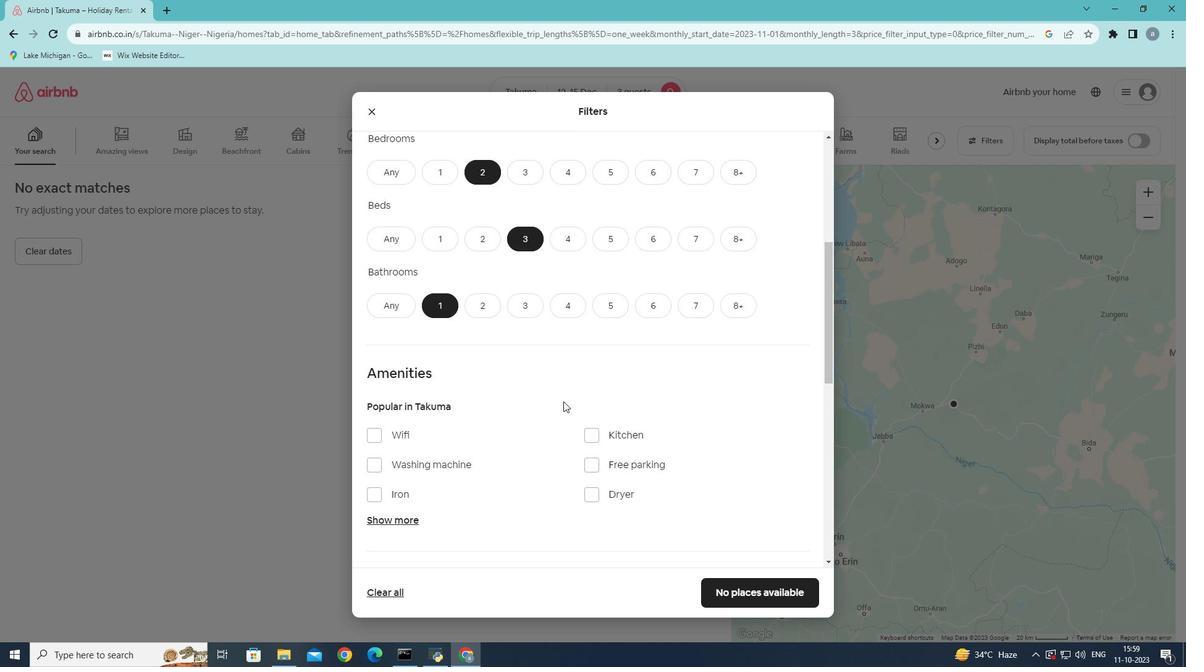 
Action: Mouse moved to (563, 401)
Screenshot: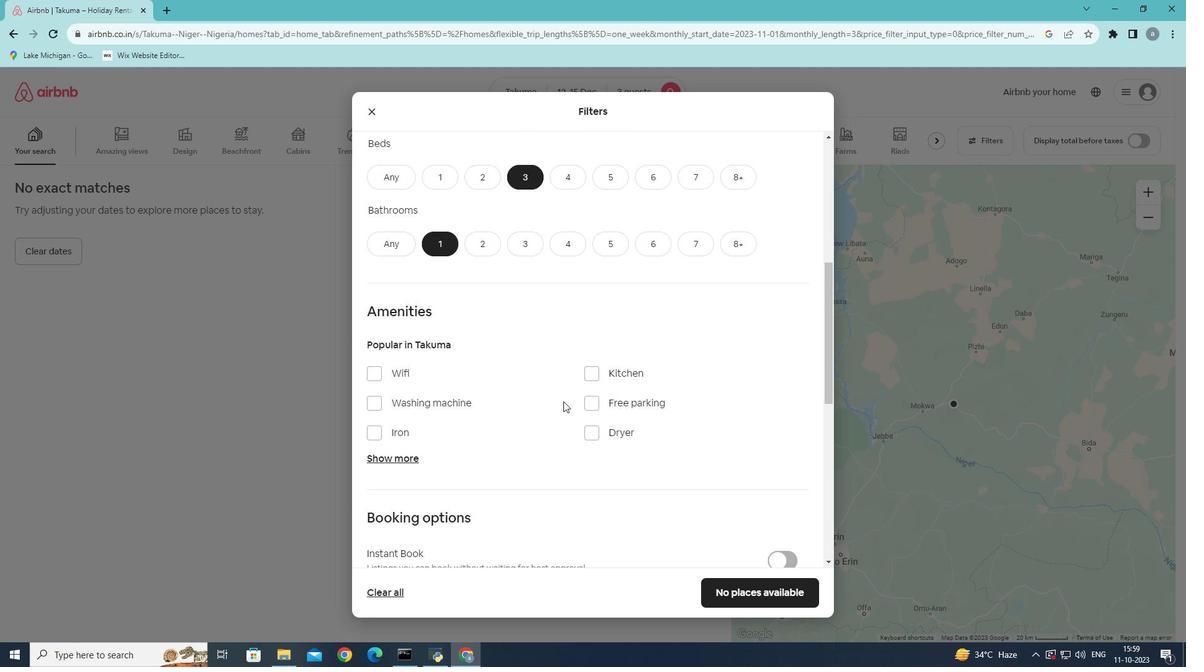 
Action: Mouse scrolled (563, 401) with delta (0, 0)
Screenshot: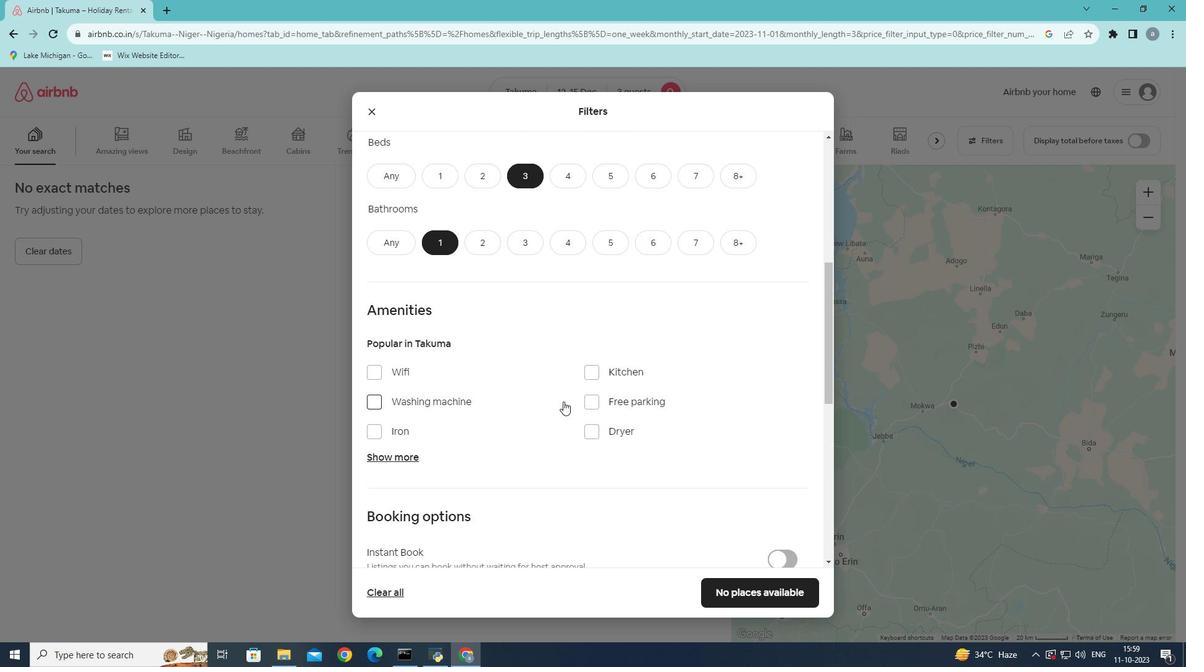 
Action: Mouse scrolled (563, 401) with delta (0, 0)
Screenshot: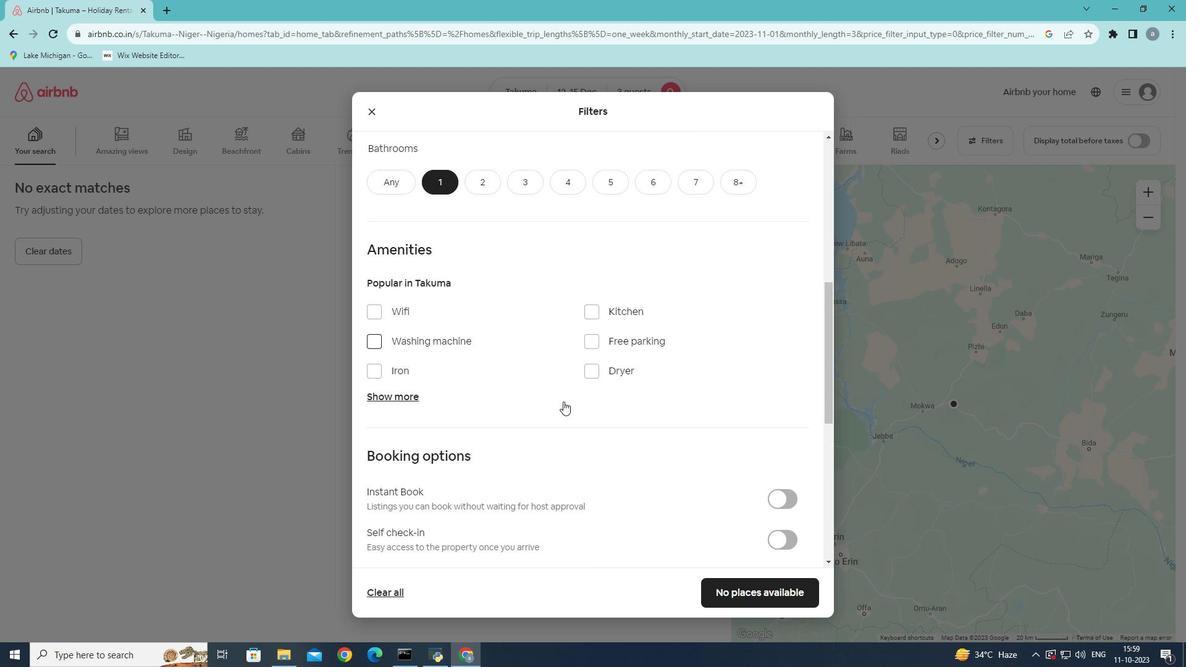 
Action: Mouse scrolled (563, 401) with delta (0, 0)
Screenshot: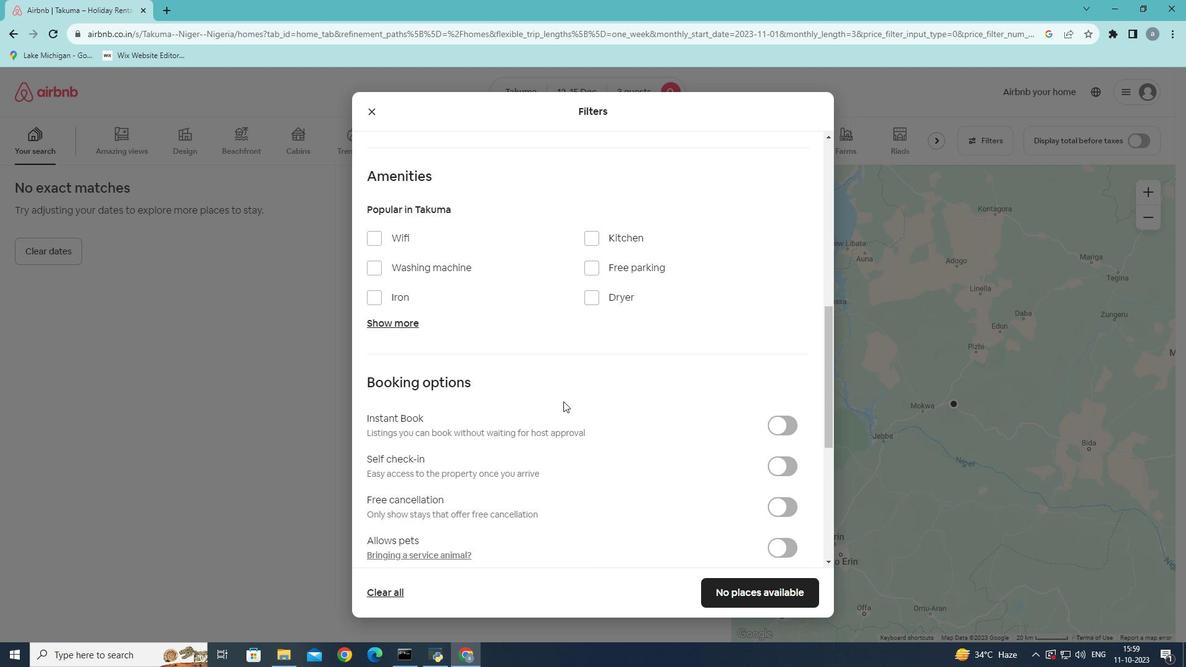 
Action: Mouse scrolled (563, 401) with delta (0, 0)
Screenshot: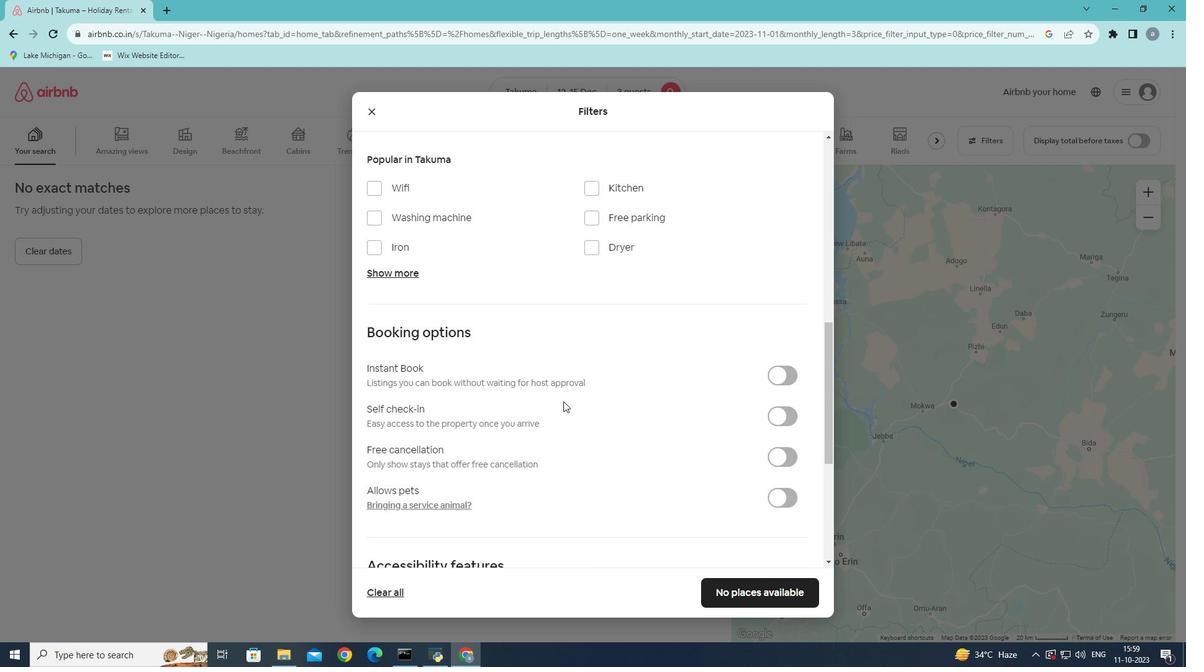 
Action: Mouse scrolled (563, 401) with delta (0, 0)
Screenshot: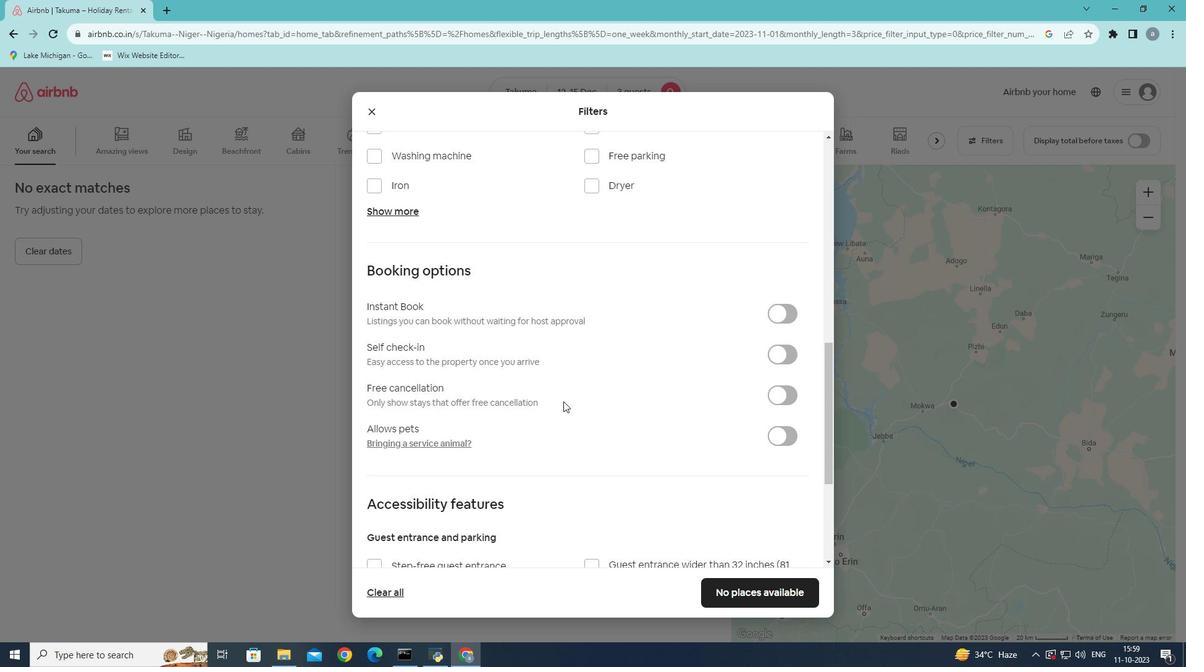 
Action: Mouse moved to (631, 320)
Screenshot: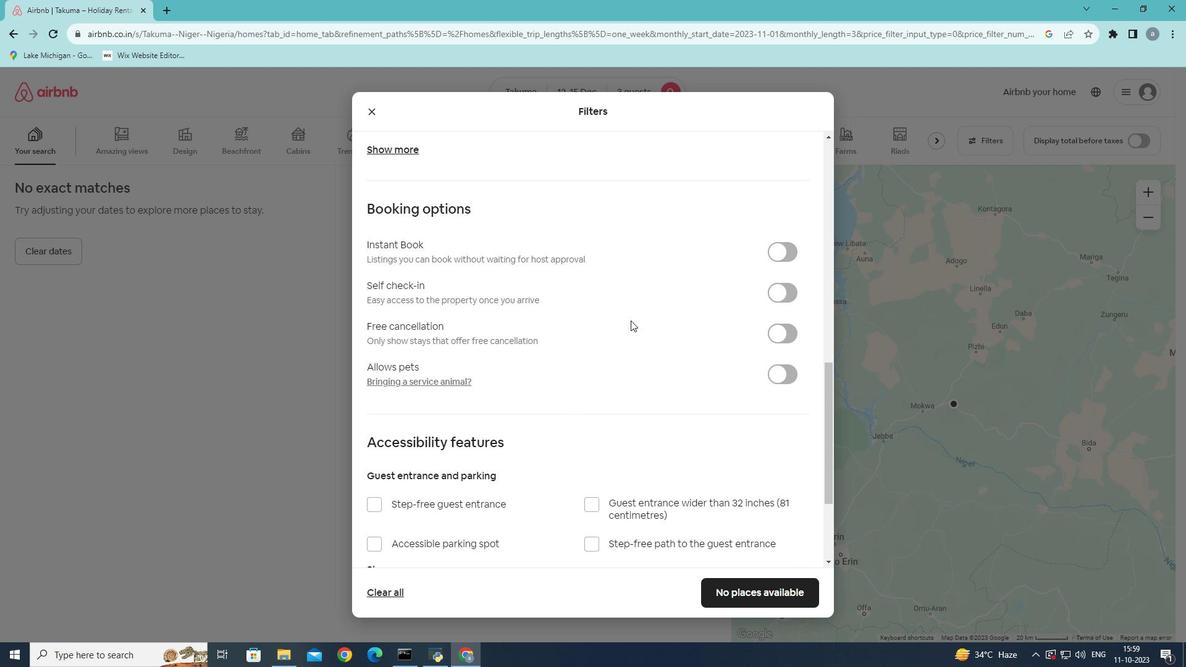 
Action: Mouse scrolled (631, 320) with delta (0, 0)
Screenshot: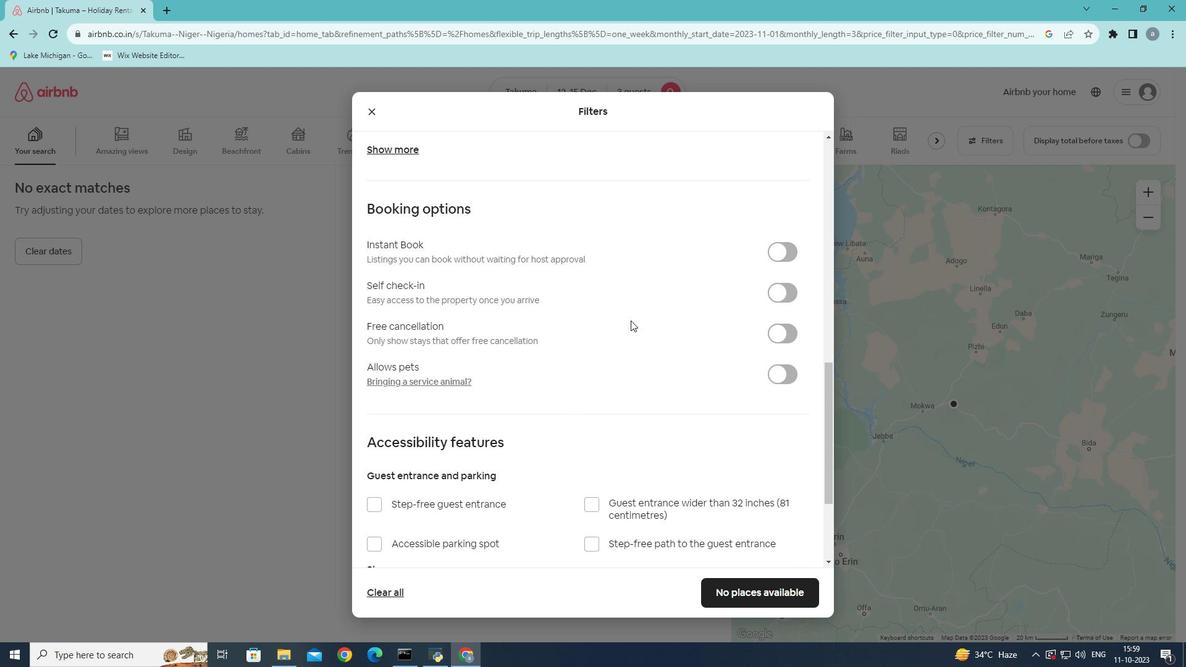 
Action: Mouse moved to (631, 320)
Screenshot: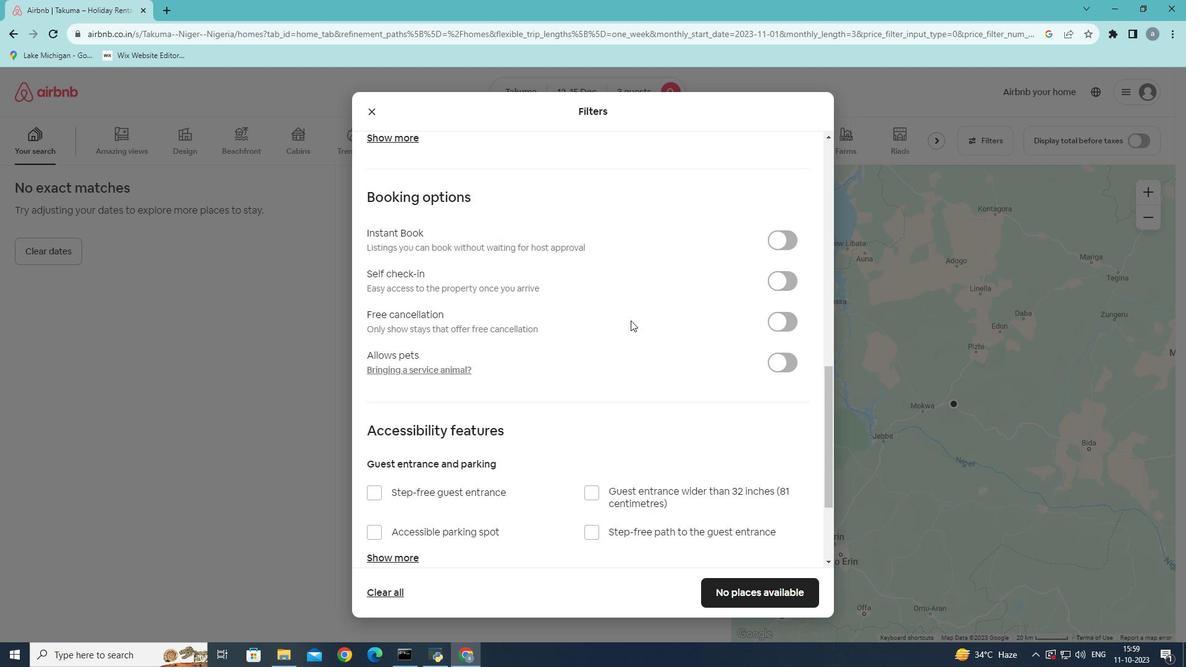 
Action: Mouse scrolled (631, 320) with delta (0, 0)
Screenshot: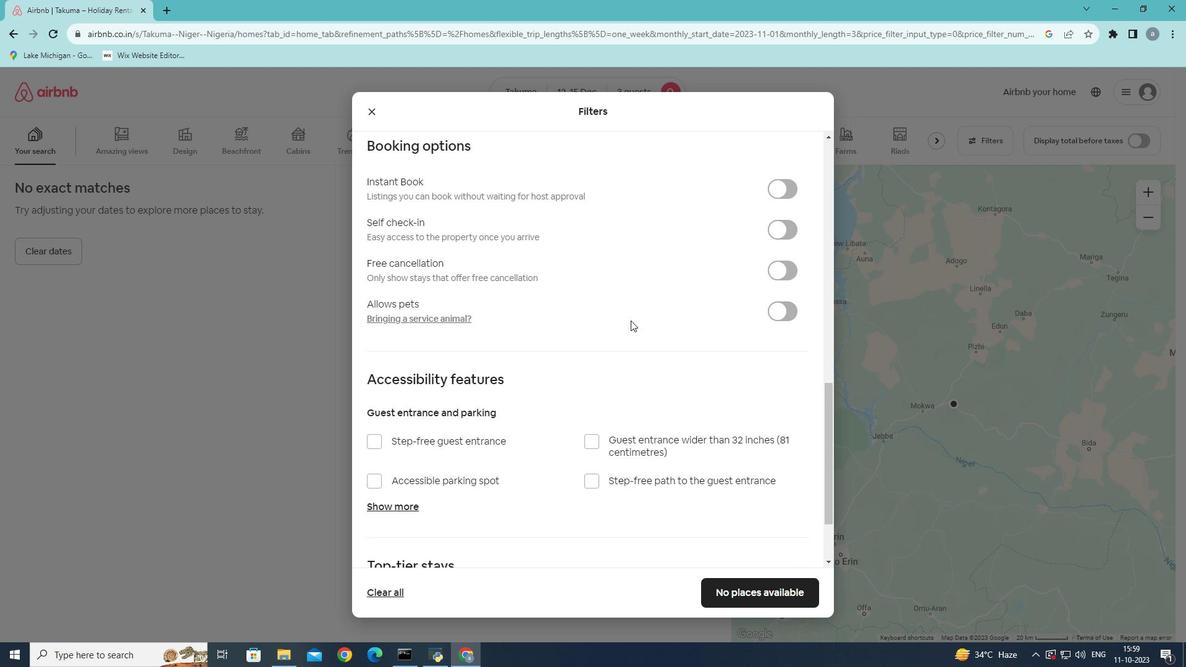 
Action: Mouse moved to (749, 589)
Screenshot: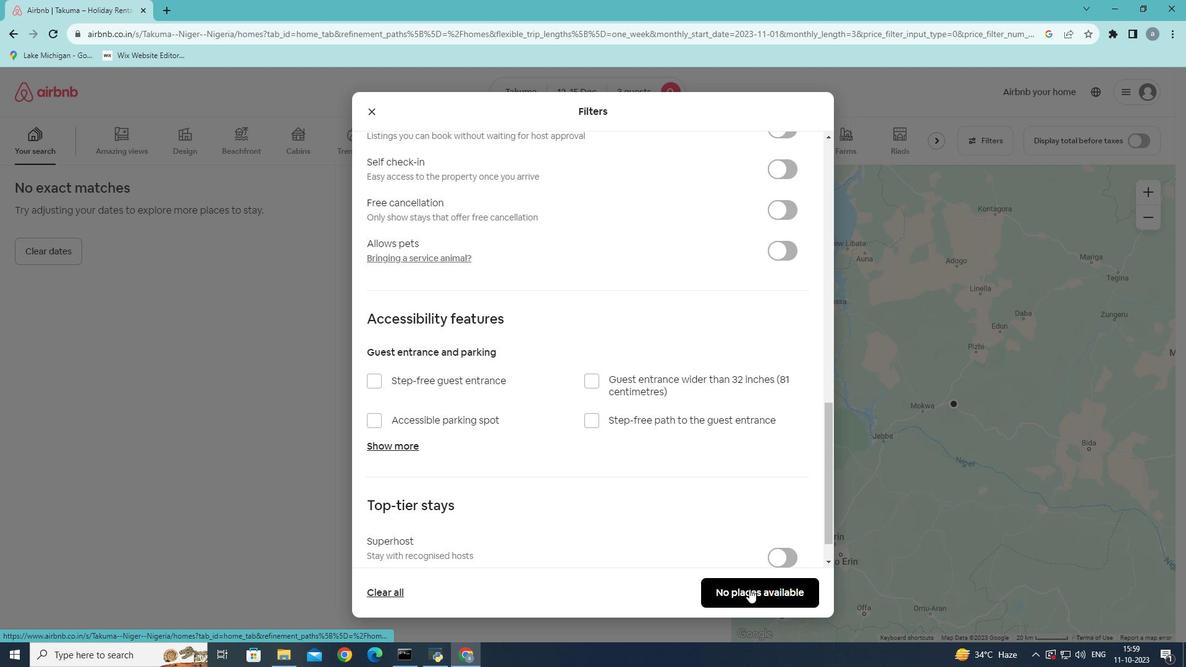 
Action: Mouse pressed left at (749, 589)
Screenshot: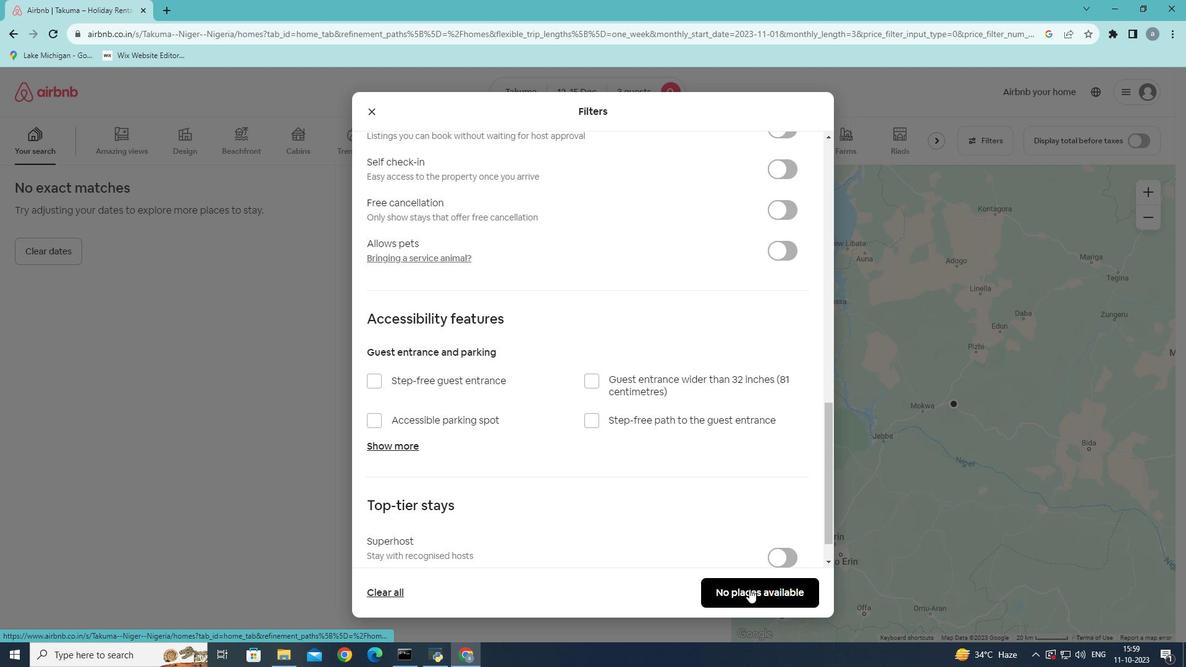 
Action: Mouse moved to (746, 582)
Screenshot: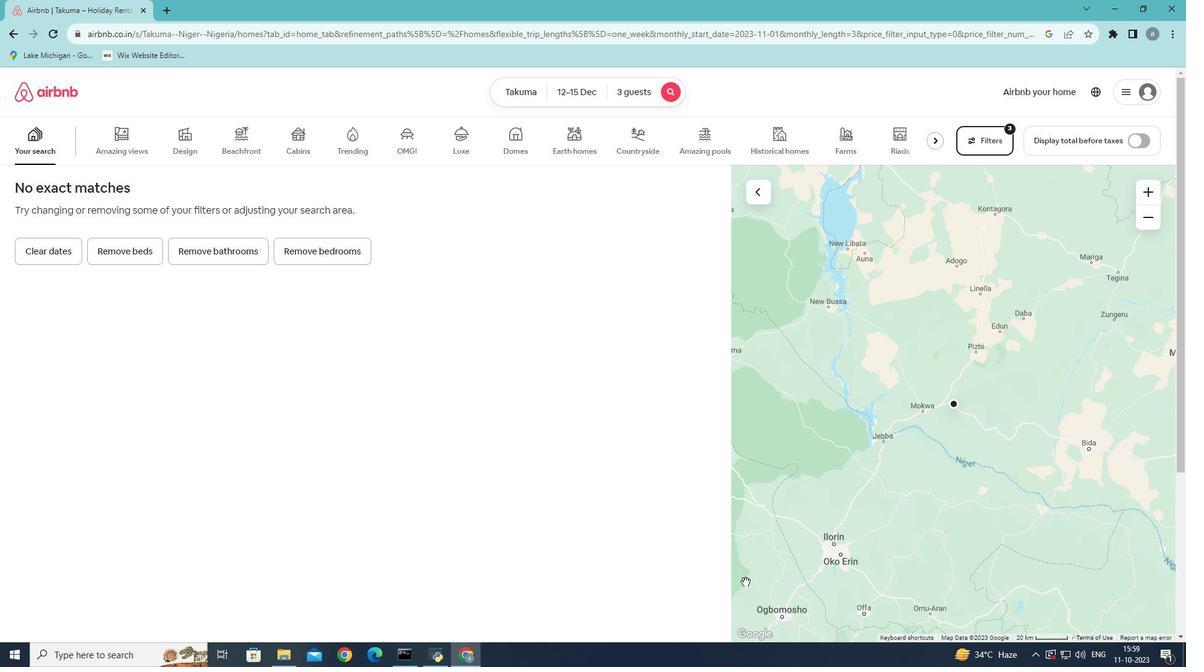 
